 Task: Find connections with filter location El Bayadh with filter topic #Projectmanagementwith filter profile language German with filter current company Dentsu Webchutney with filter school Indian Institute Of Information Technology Allahabad  with filter industry Mobile Food Services with filter service category Bartending with filter keywords title Financial Analyst
Action: Mouse moved to (541, 79)
Screenshot: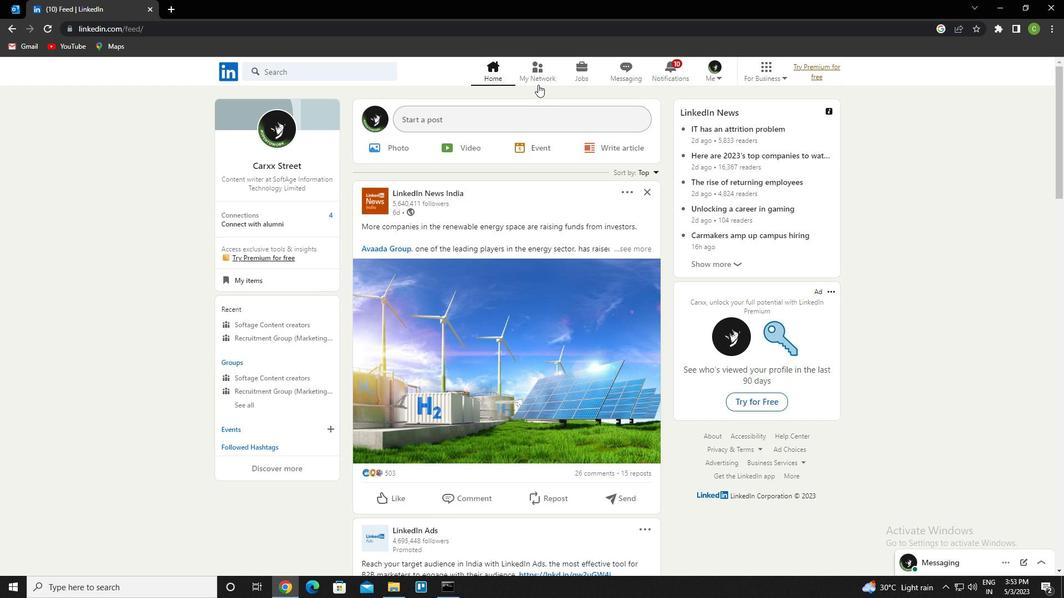 
Action: Mouse pressed left at (541, 79)
Screenshot: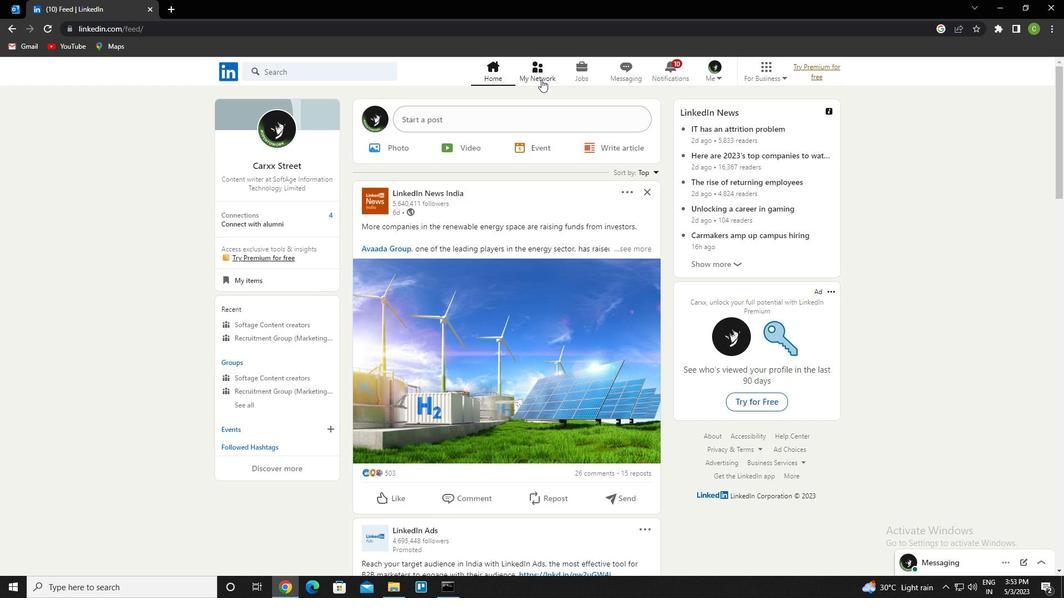 
Action: Mouse moved to (325, 124)
Screenshot: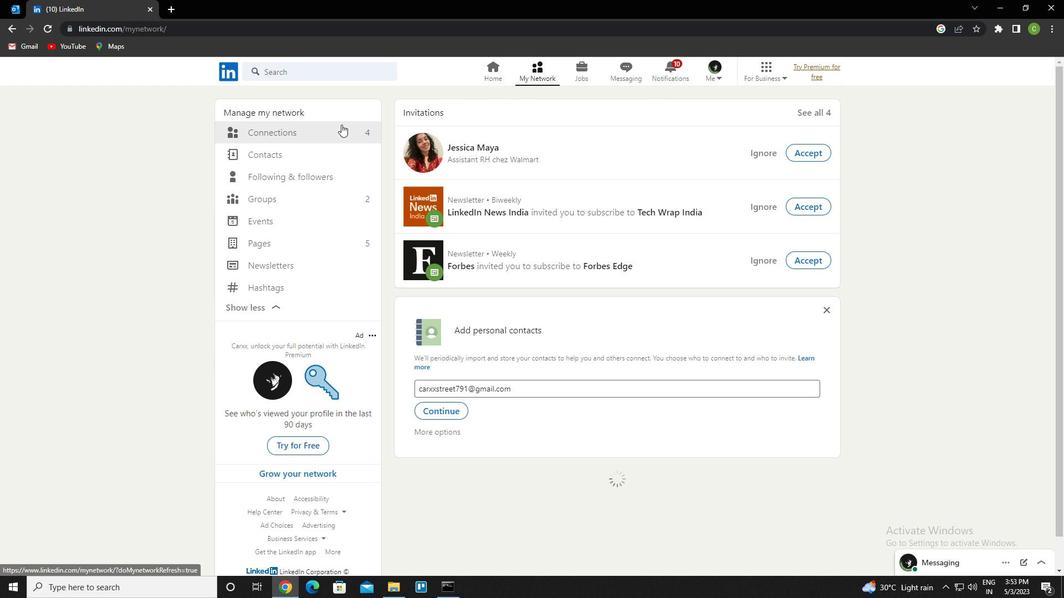 
Action: Mouse pressed left at (325, 124)
Screenshot: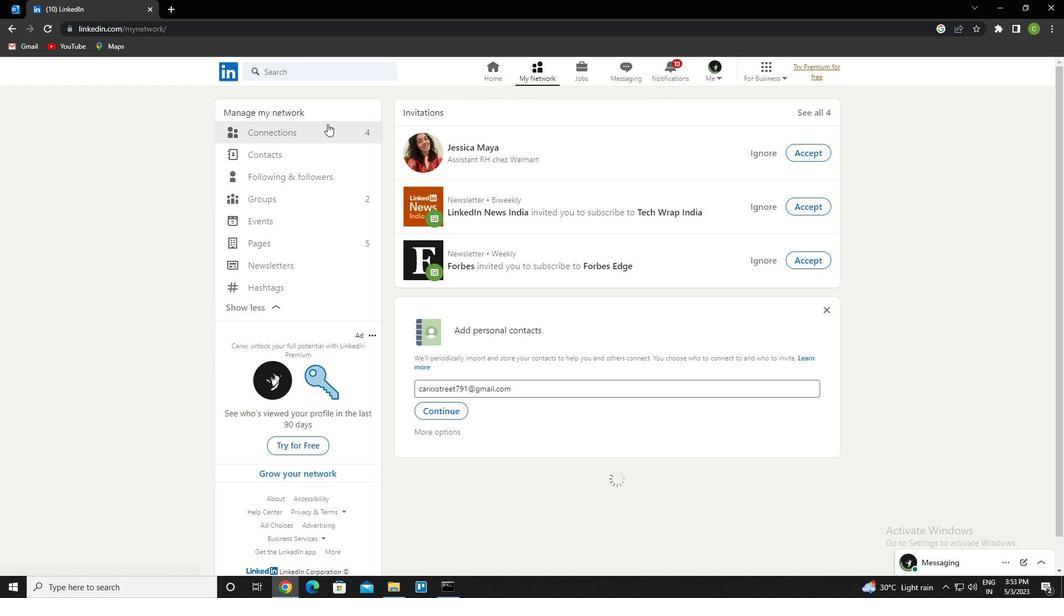 
Action: Mouse moved to (329, 137)
Screenshot: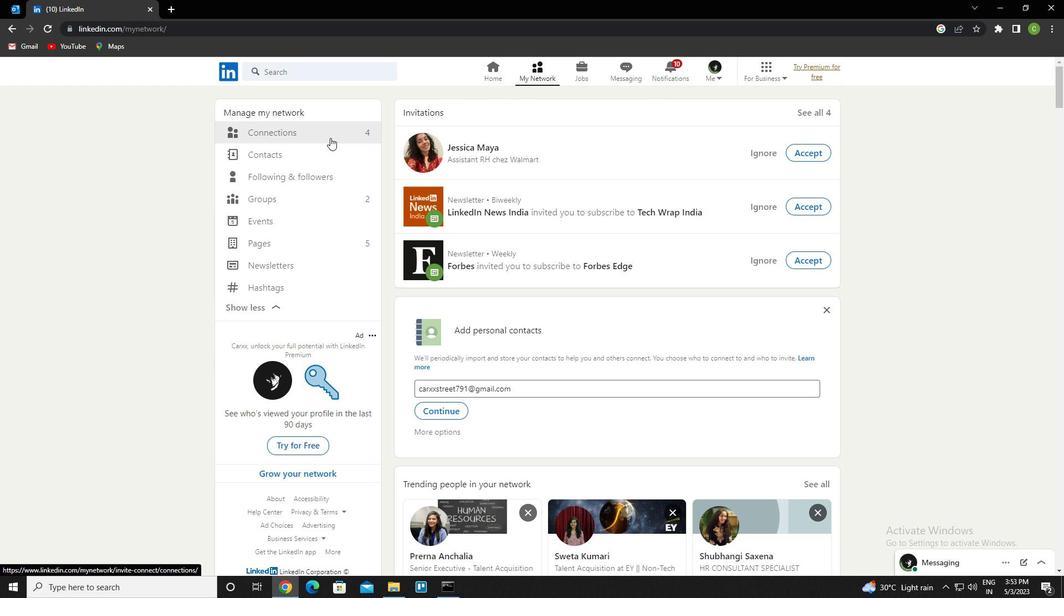 
Action: Mouse pressed left at (329, 137)
Screenshot: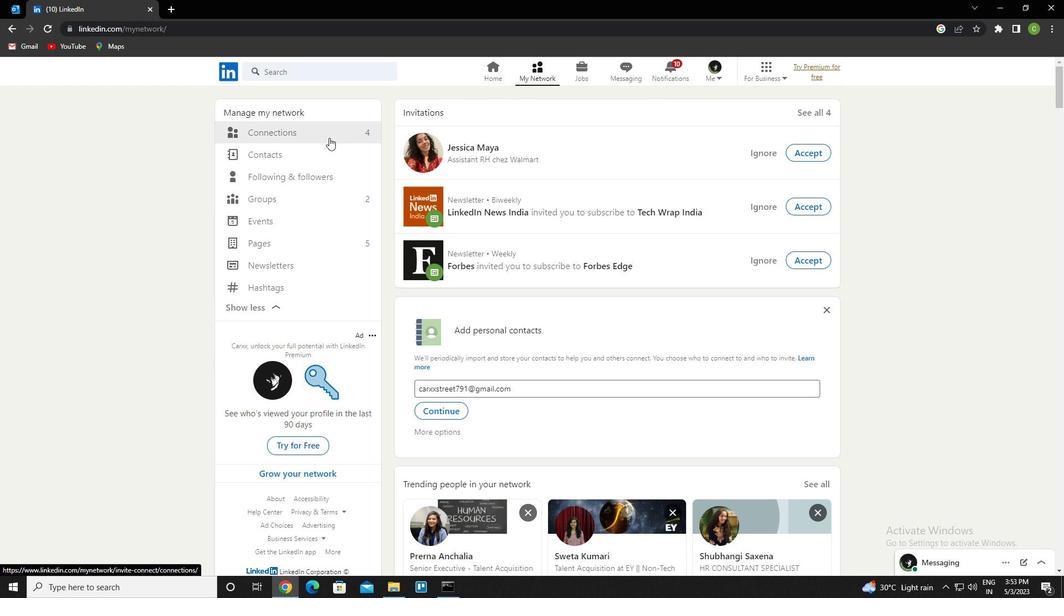 
Action: Mouse moved to (638, 135)
Screenshot: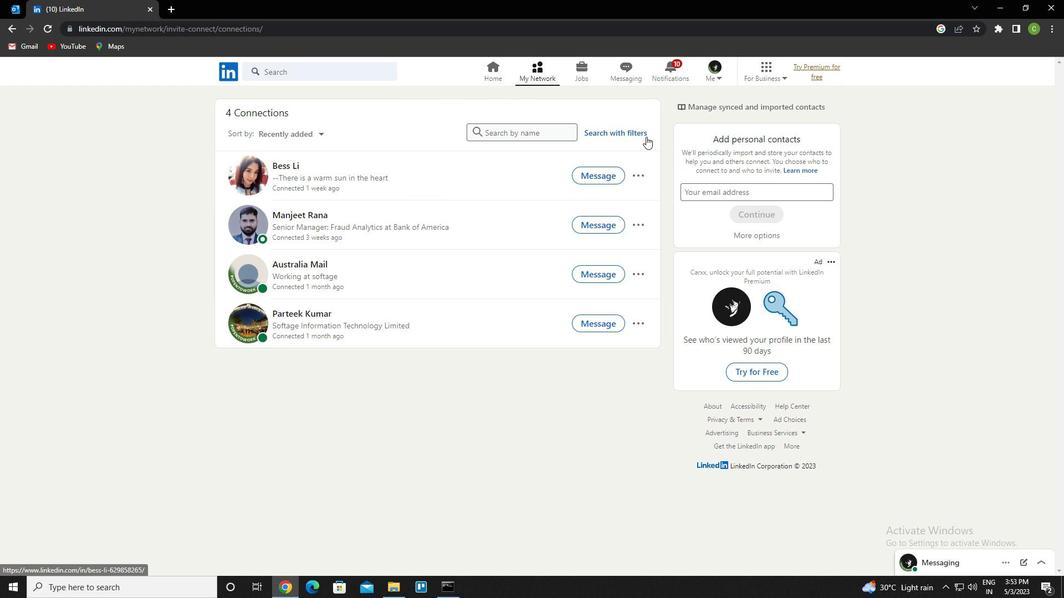 
Action: Mouse pressed left at (638, 135)
Screenshot: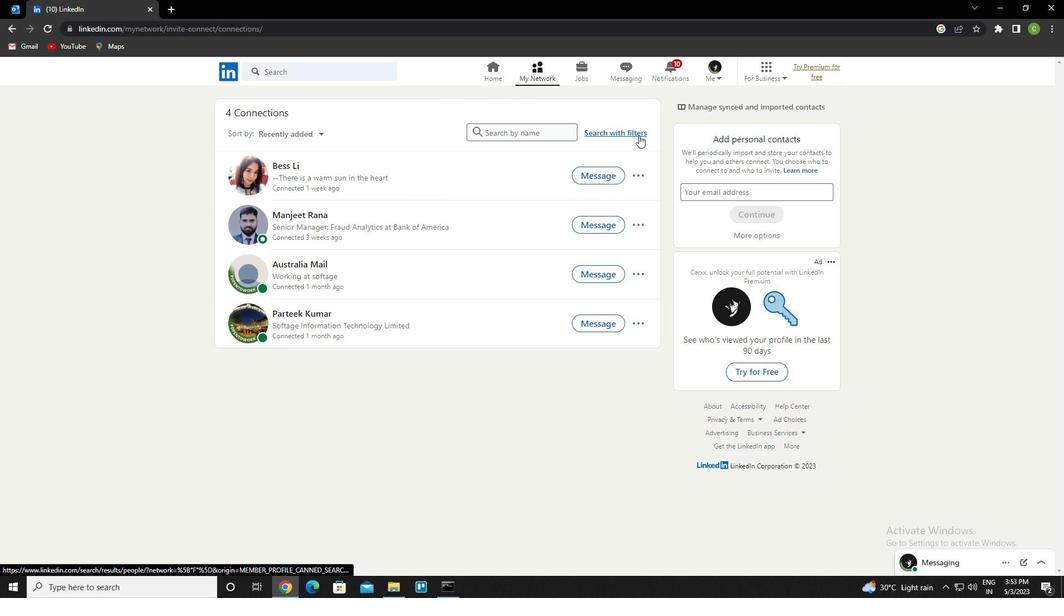 
Action: Mouse moved to (568, 106)
Screenshot: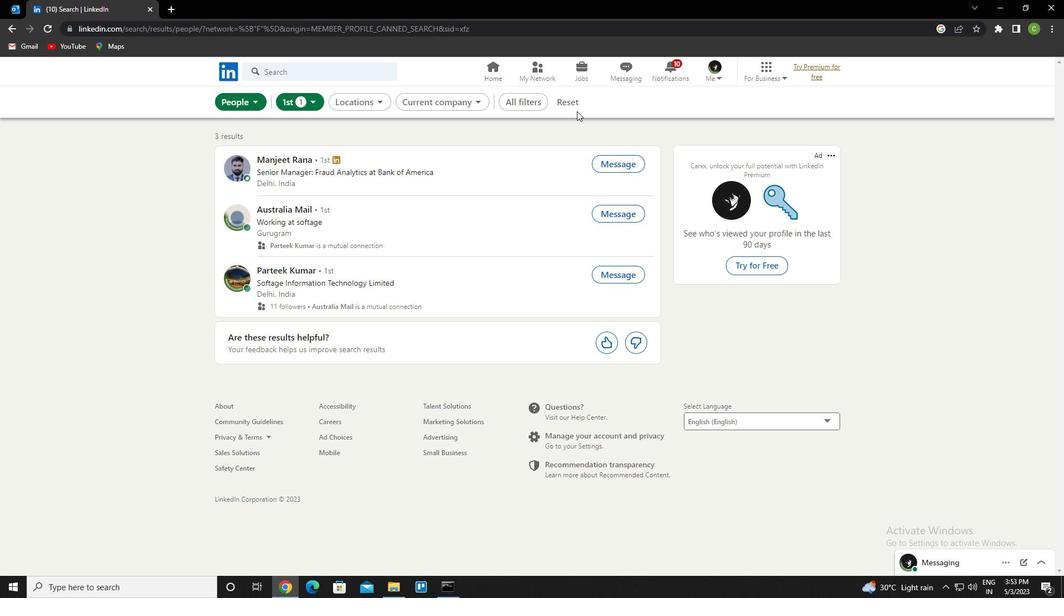 
Action: Mouse pressed left at (568, 106)
Screenshot: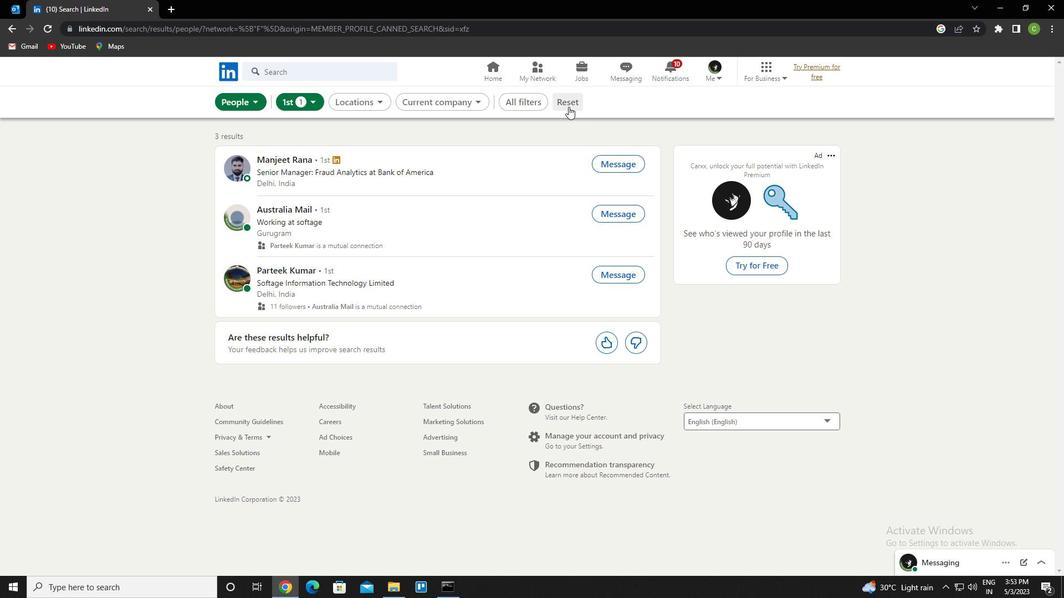 
Action: Mouse moved to (560, 106)
Screenshot: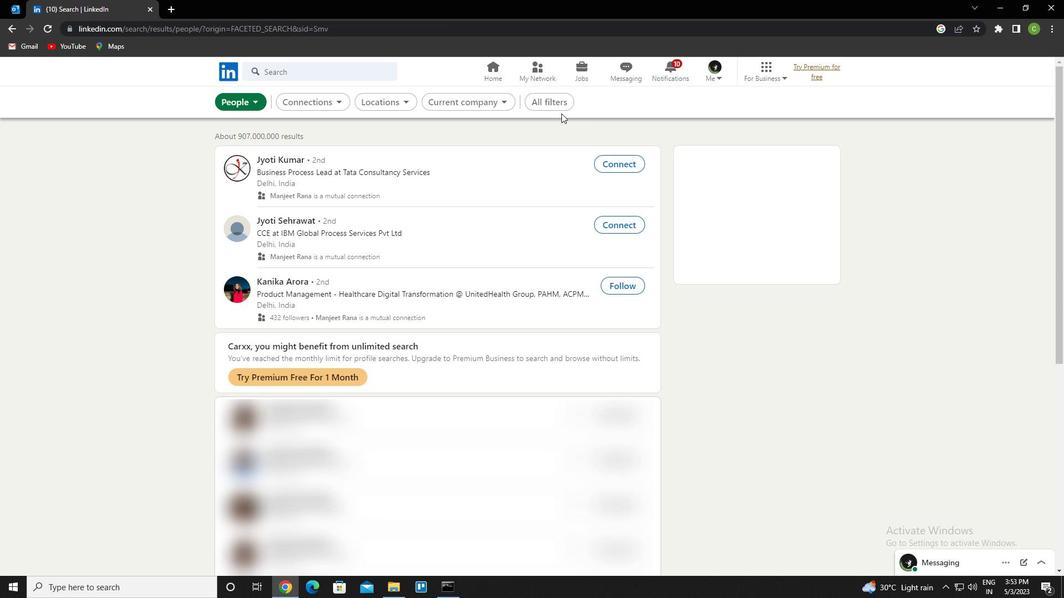 
Action: Mouse pressed left at (560, 106)
Screenshot: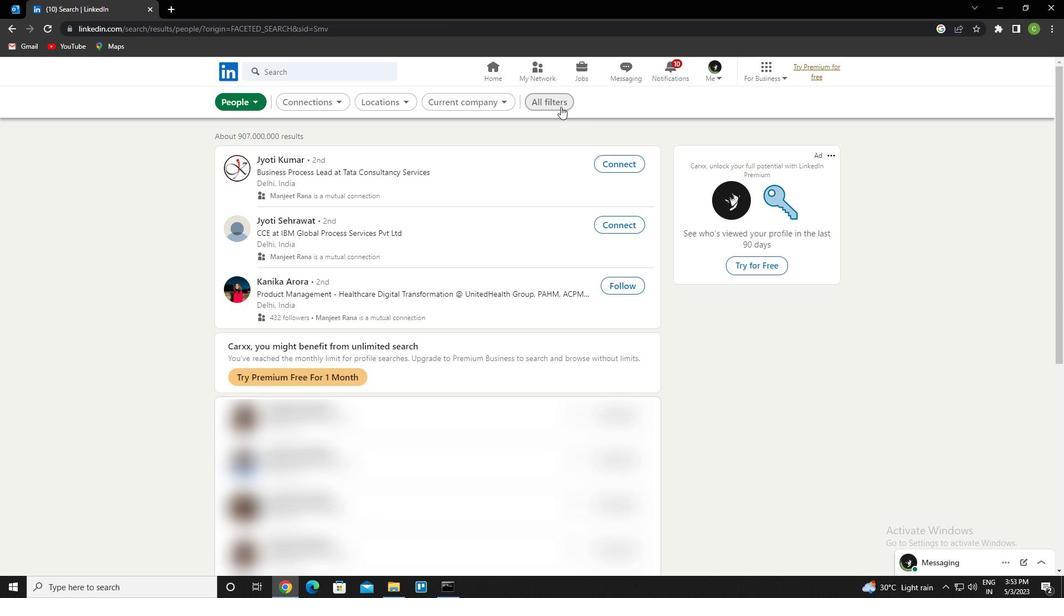
Action: Mouse moved to (873, 269)
Screenshot: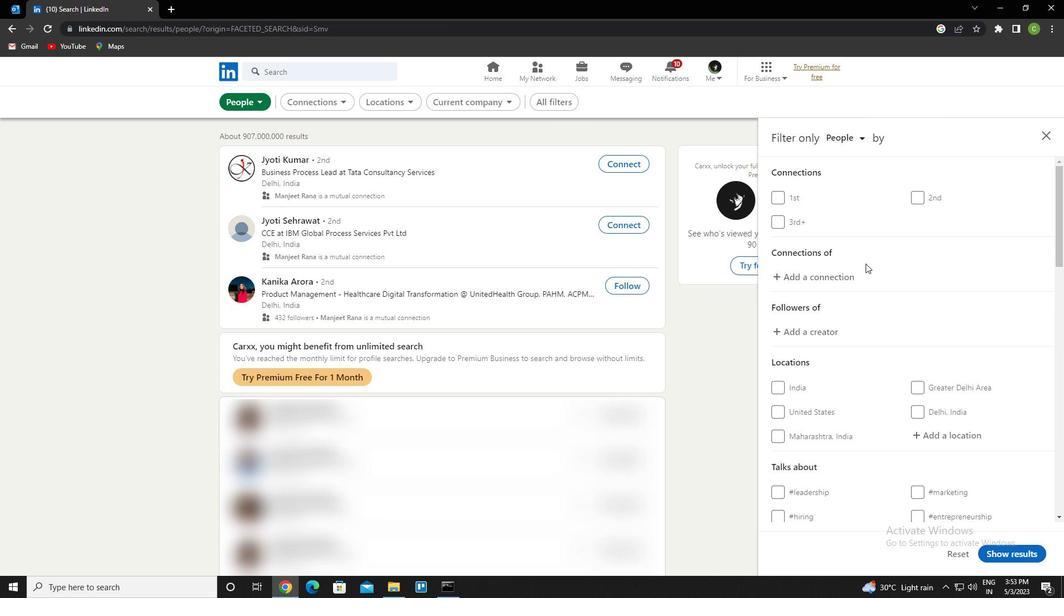 
Action: Mouse scrolled (873, 269) with delta (0, 0)
Screenshot: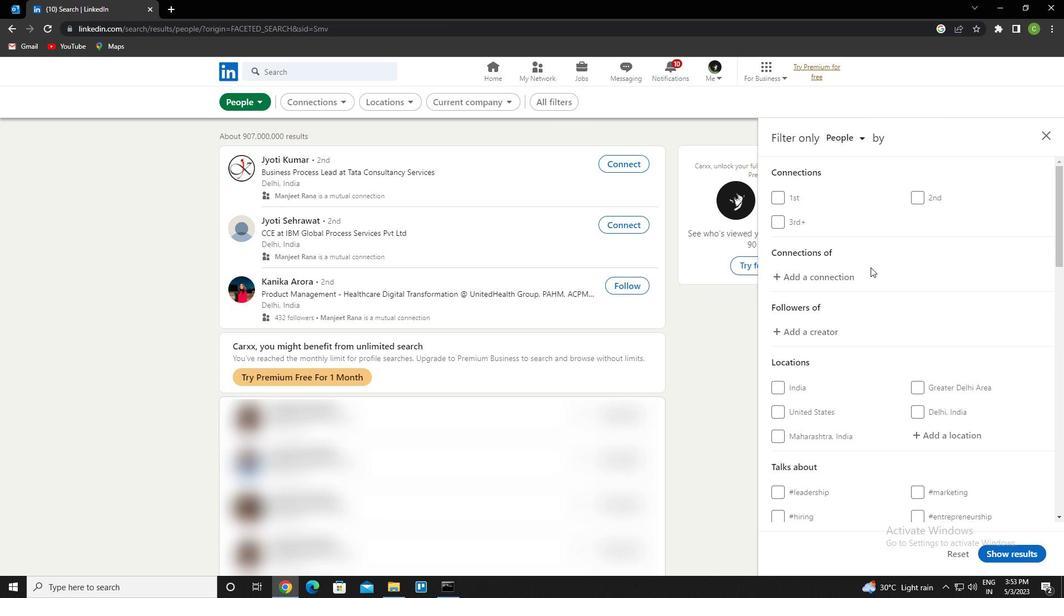 
Action: Mouse scrolled (873, 269) with delta (0, 0)
Screenshot: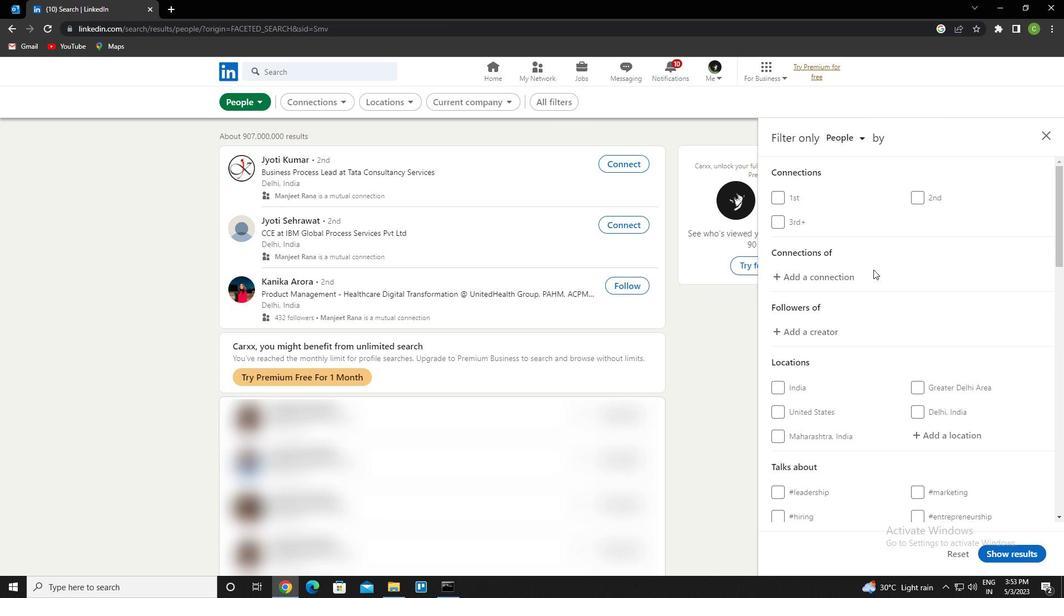
Action: Mouse moved to (939, 320)
Screenshot: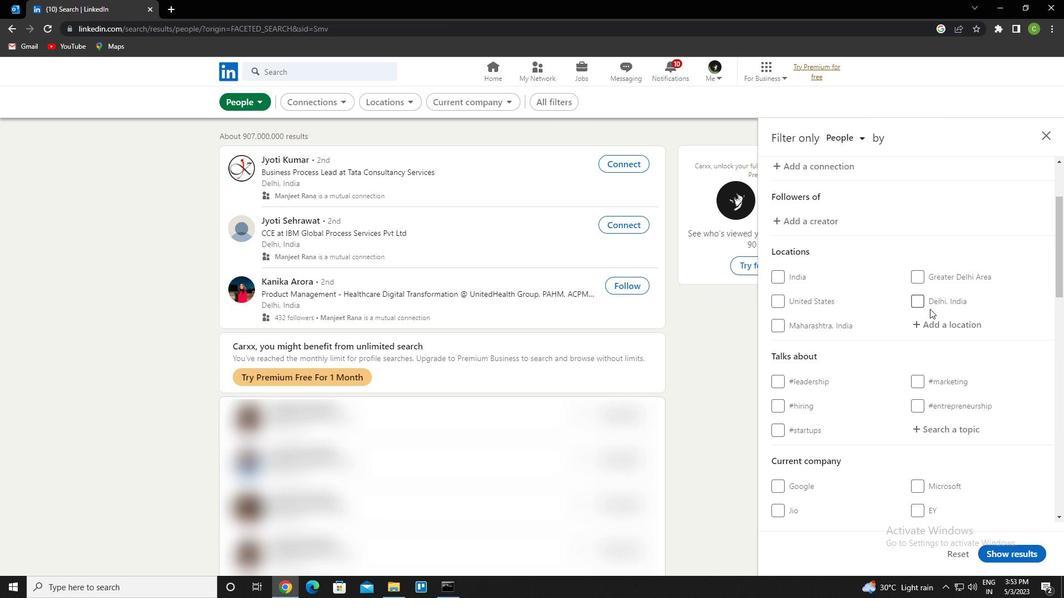 
Action: Mouse pressed left at (939, 320)
Screenshot: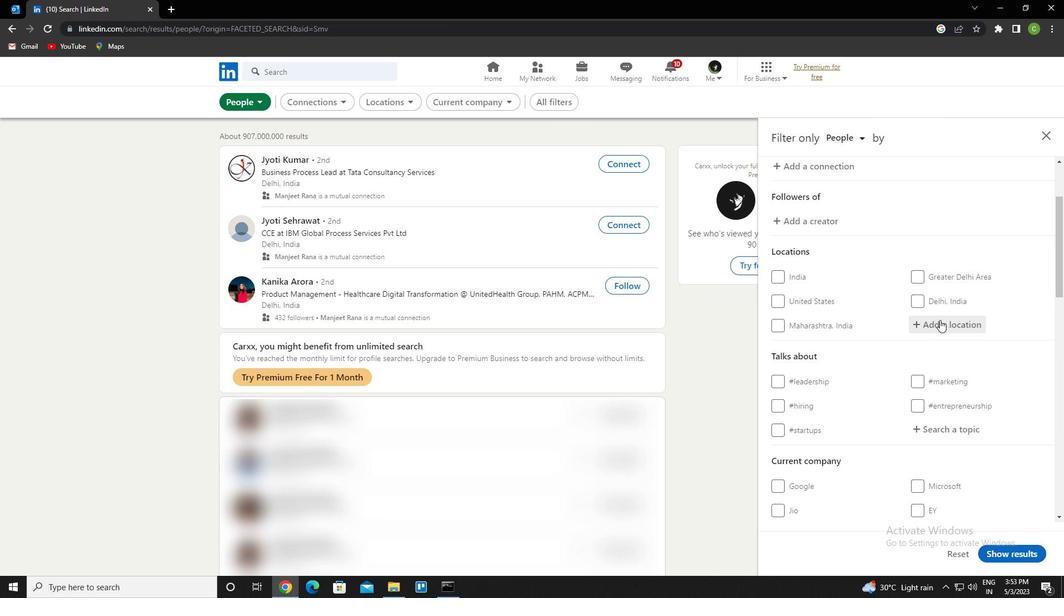 
Action: Key pressed <Key.caps_lock>e<Key.caps_lock>l<Key.space><Key.caps_lock>b<Key.caps_lock>ayadh<Key.down><Key.enter>
Screenshot: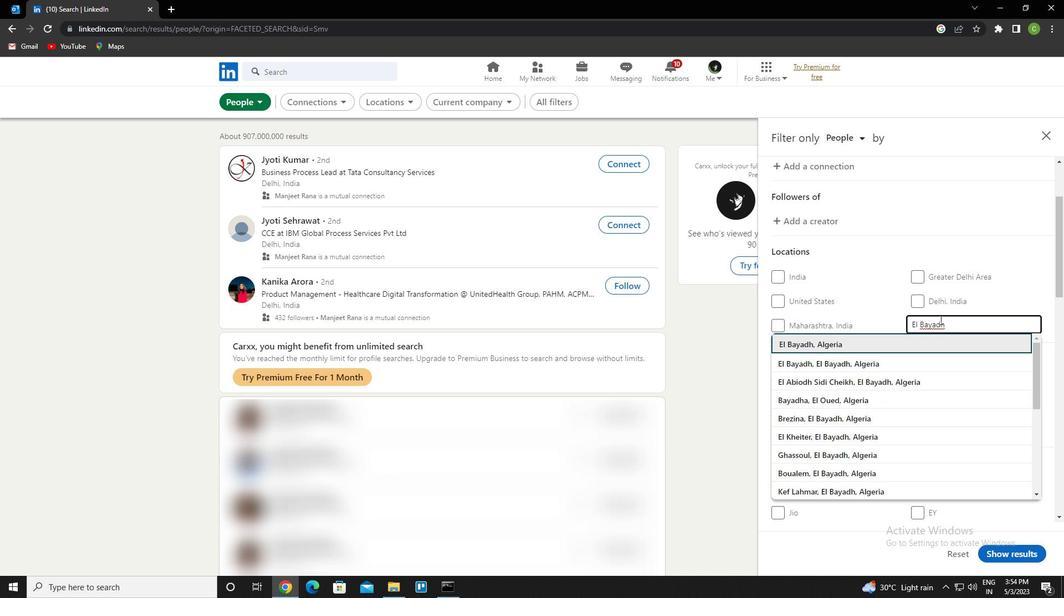 
Action: Mouse scrolled (939, 319) with delta (0, 0)
Screenshot: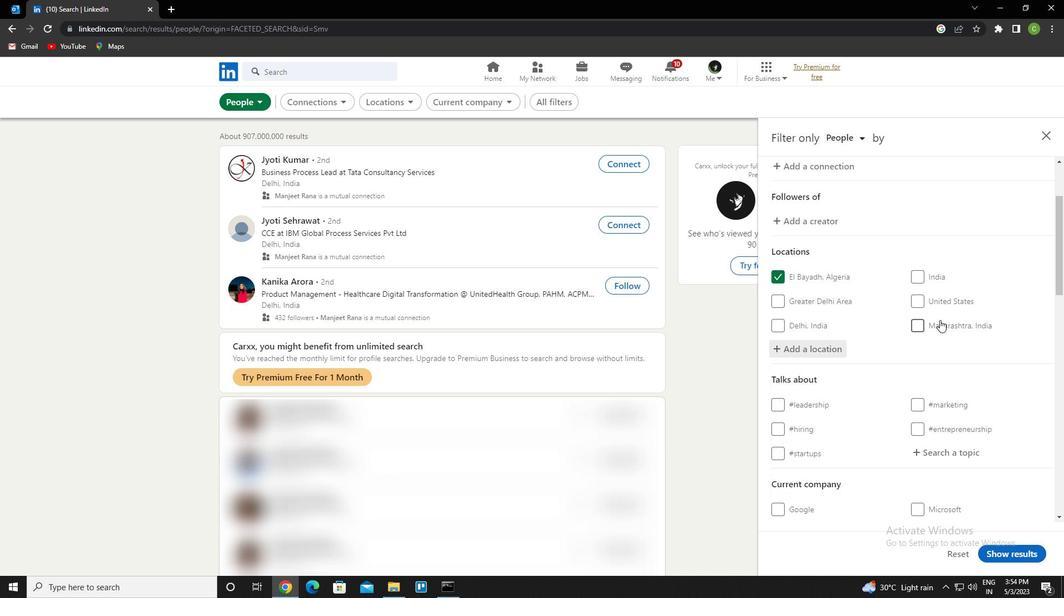 
Action: Mouse scrolled (939, 319) with delta (0, 0)
Screenshot: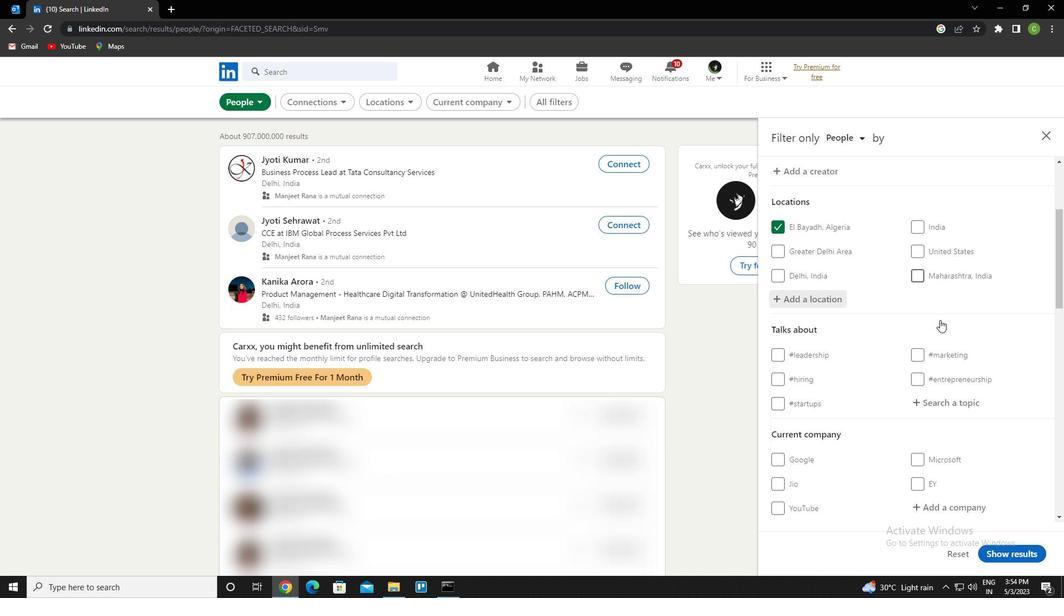 
Action: Mouse moved to (947, 333)
Screenshot: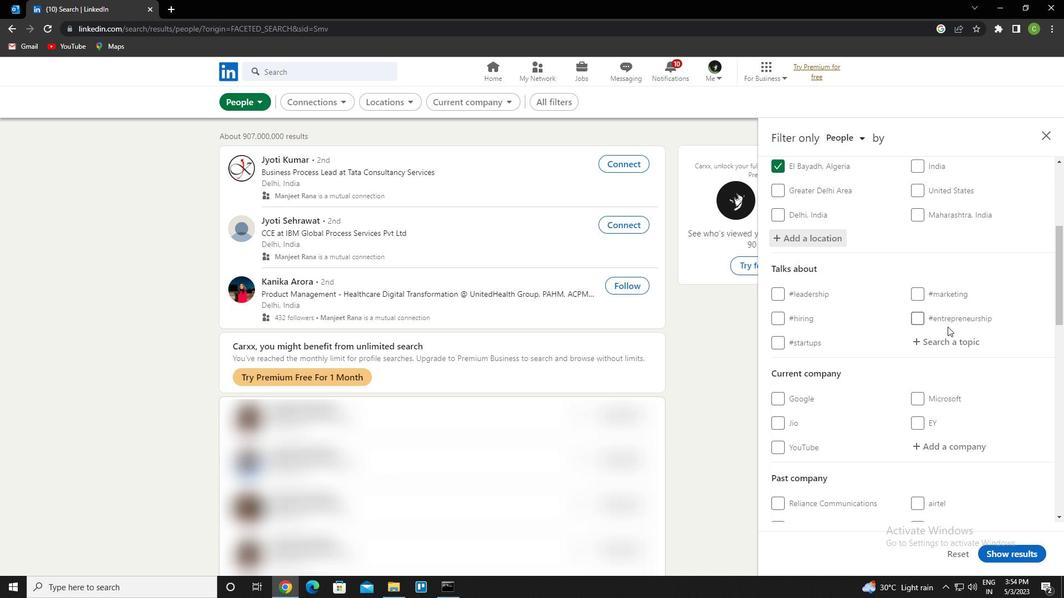 
Action: Mouse pressed left at (947, 333)
Screenshot: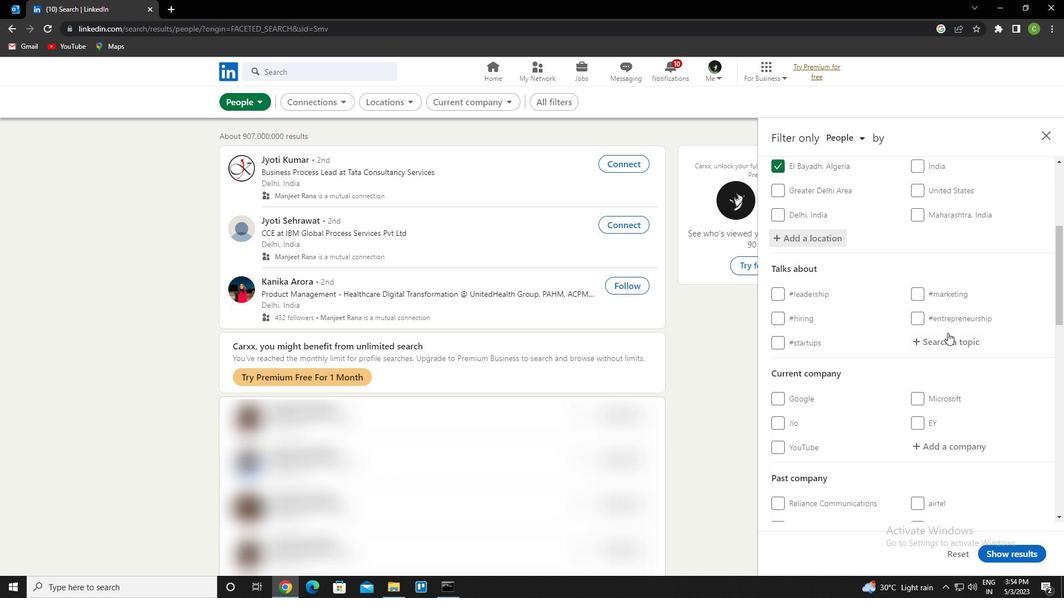 
Action: Key pressed projectmanagement<Key.down><Key.enter>
Screenshot: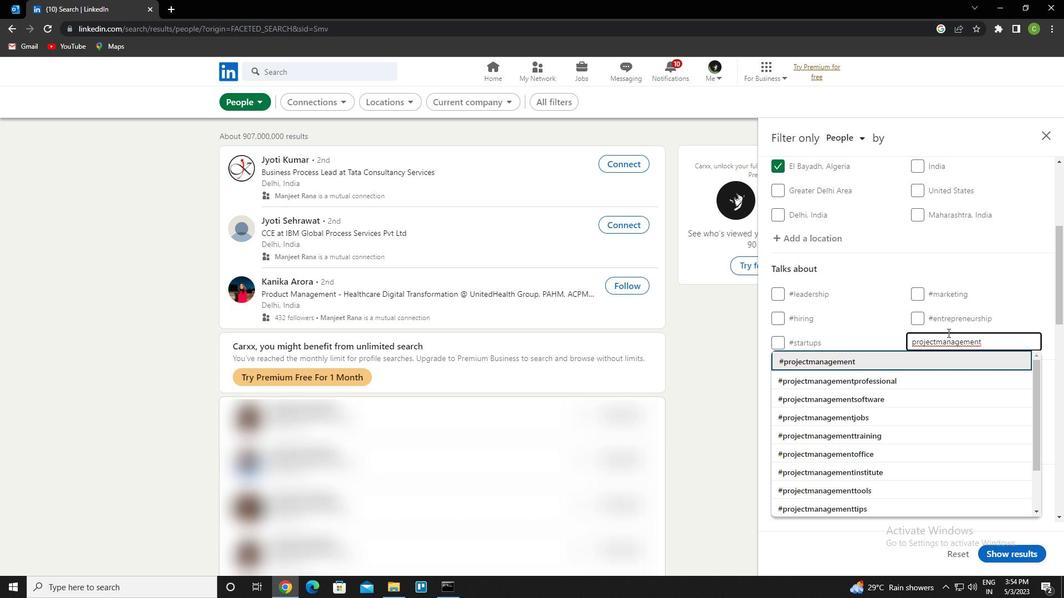 
Action: Mouse scrolled (947, 332) with delta (0, 0)
Screenshot: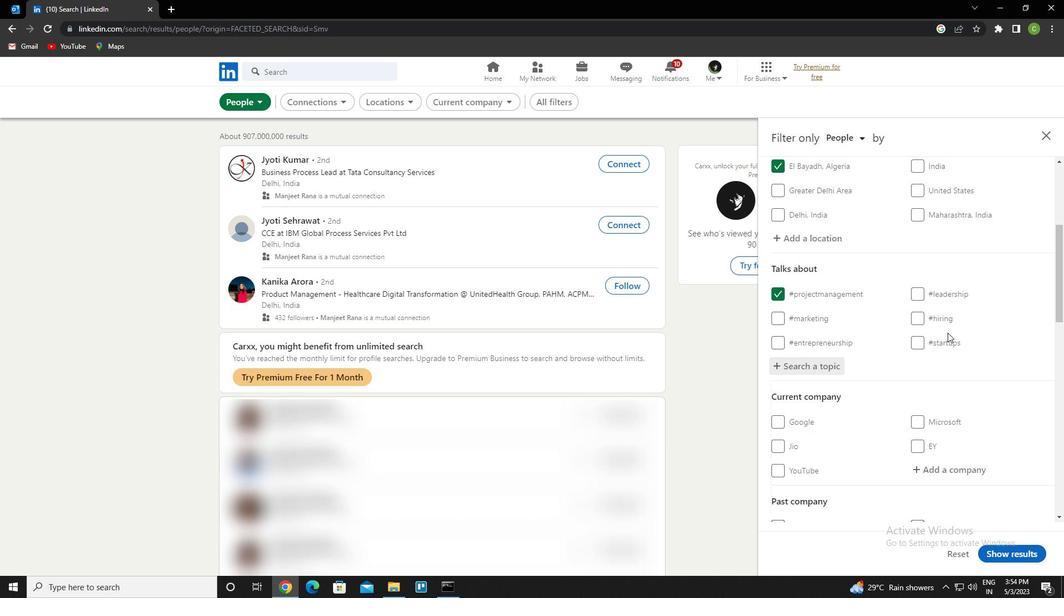 
Action: Mouse scrolled (947, 332) with delta (0, 0)
Screenshot: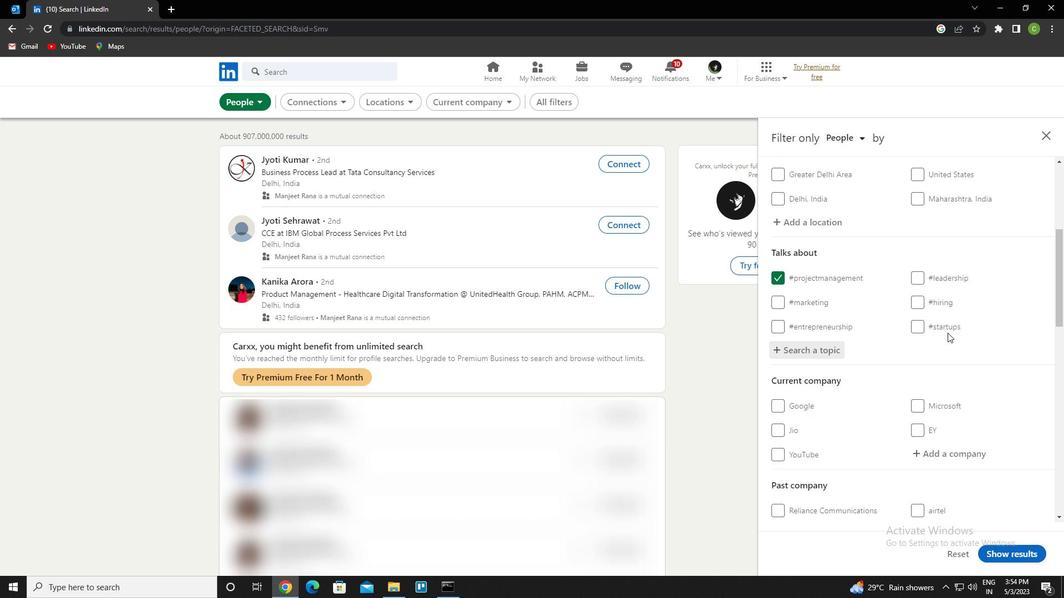 
Action: Mouse scrolled (947, 332) with delta (0, 0)
Screenshot: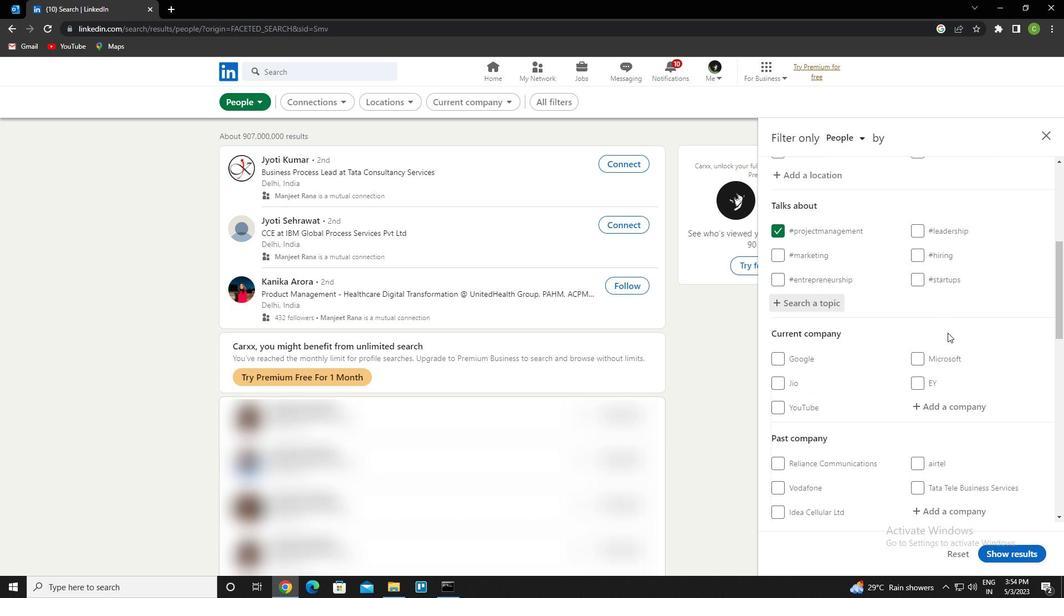 
Action: Mouse scrolled (947, 332) with delta (0, 0)
Screenshot: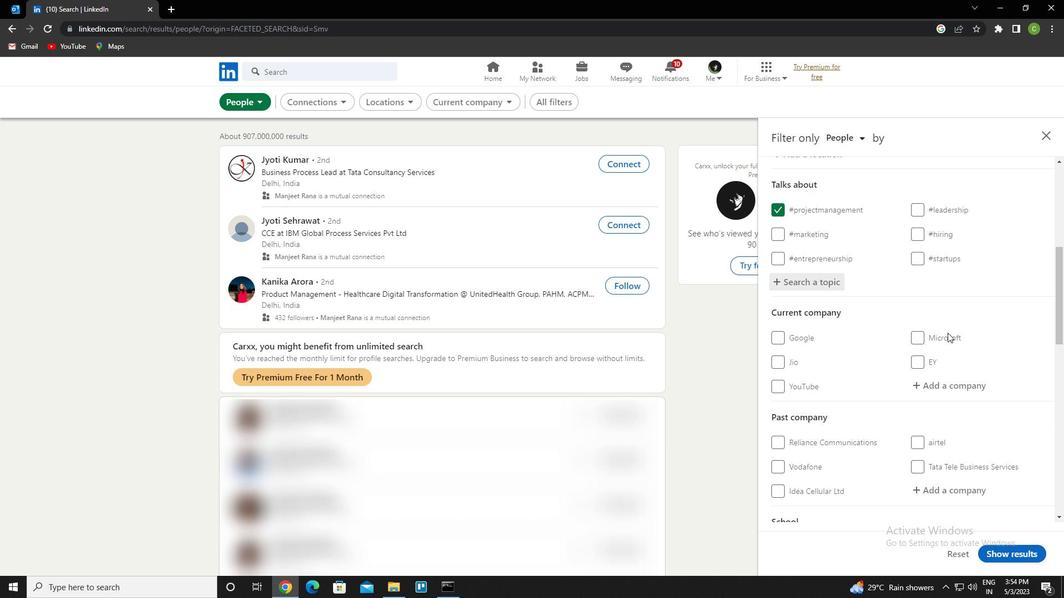 
Action: Mouse scrolled (947, 332) with delta (0, 0)
Screenshot: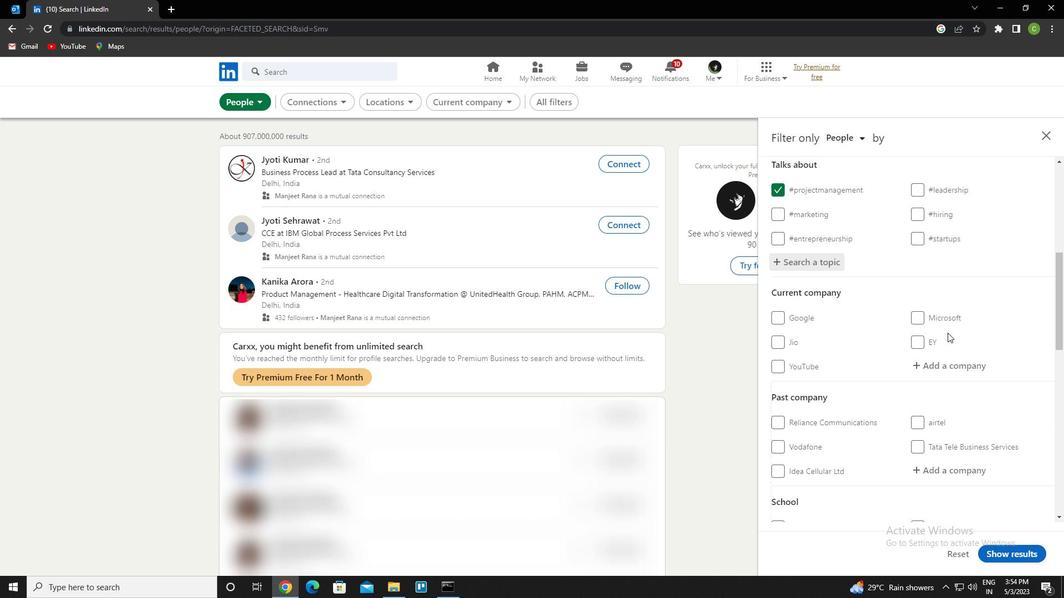 
Action: Mouse scrolled (947, 332) with delta (0, 0)
Screenshot: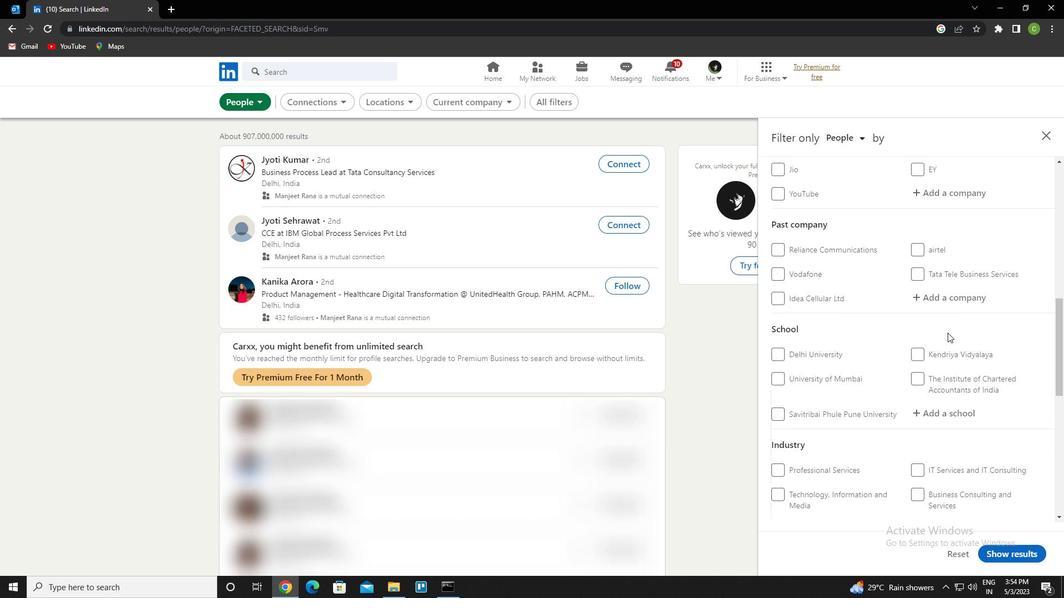 
Action: Mouse scrolled (947, 332) with delta (0, 0)
Screenshot: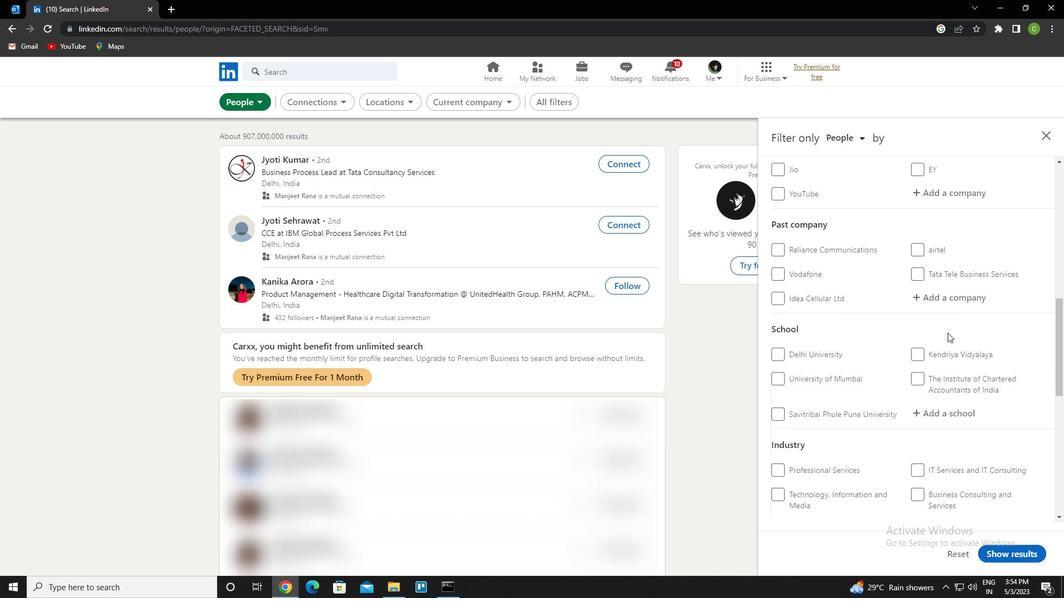 
Action: Mouse scrolled (947, 332) with delta (0, 0)
Screenshot: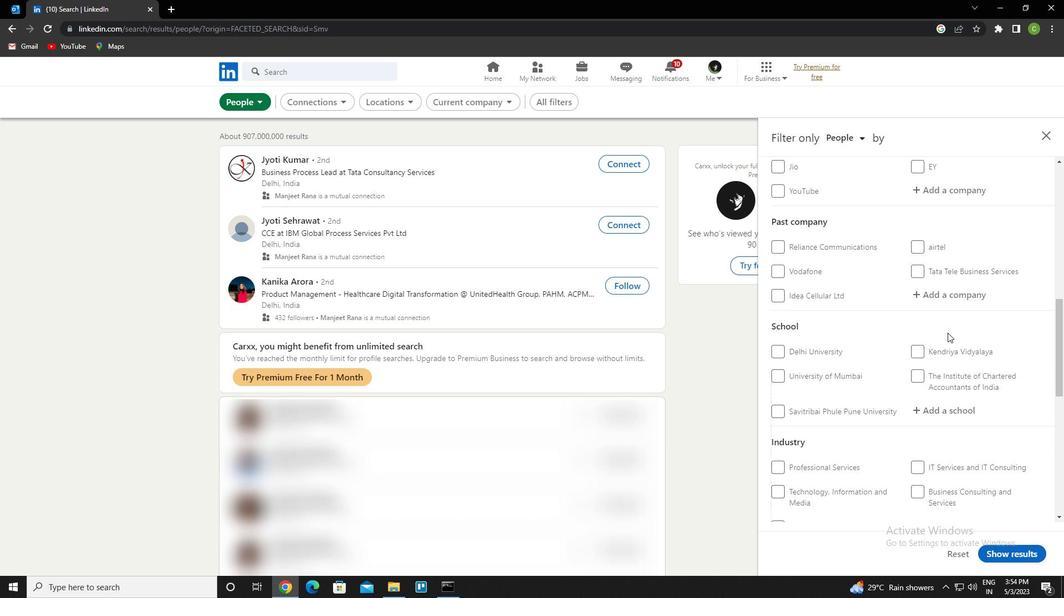 
Action: Mouse scrolled (947, 332) with delta (0, 0)
Screenshot: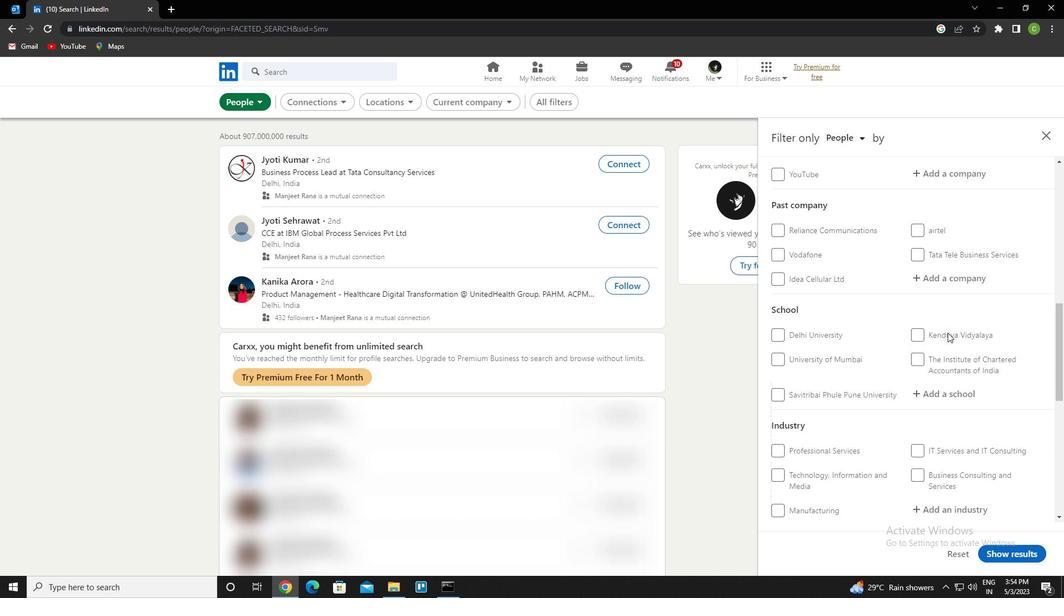 
Action: Mouse scrolled (947, 332) with delta (0, 0)
Screenshot: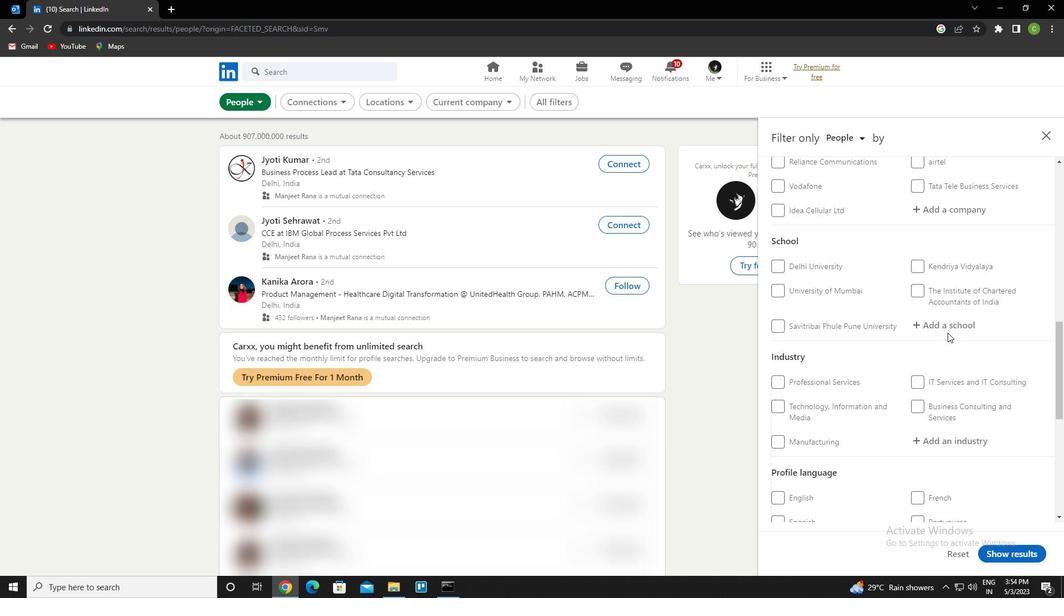 
Action: Mouse scrolled (947, 332) with delta (0, 0)
Screenshot: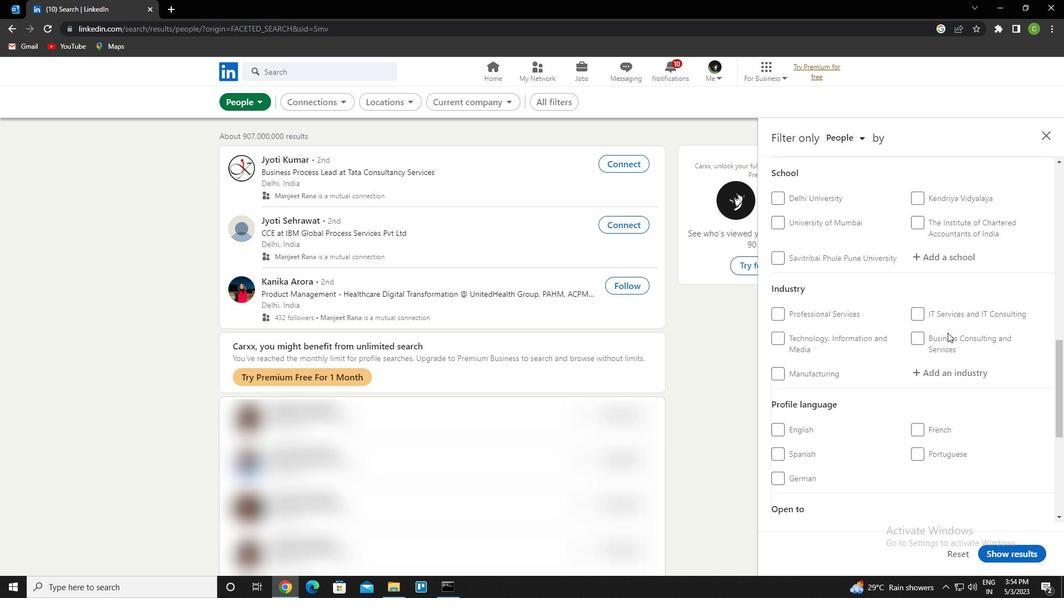 
Action: Mouse moved to (781, 304)
Screenshot: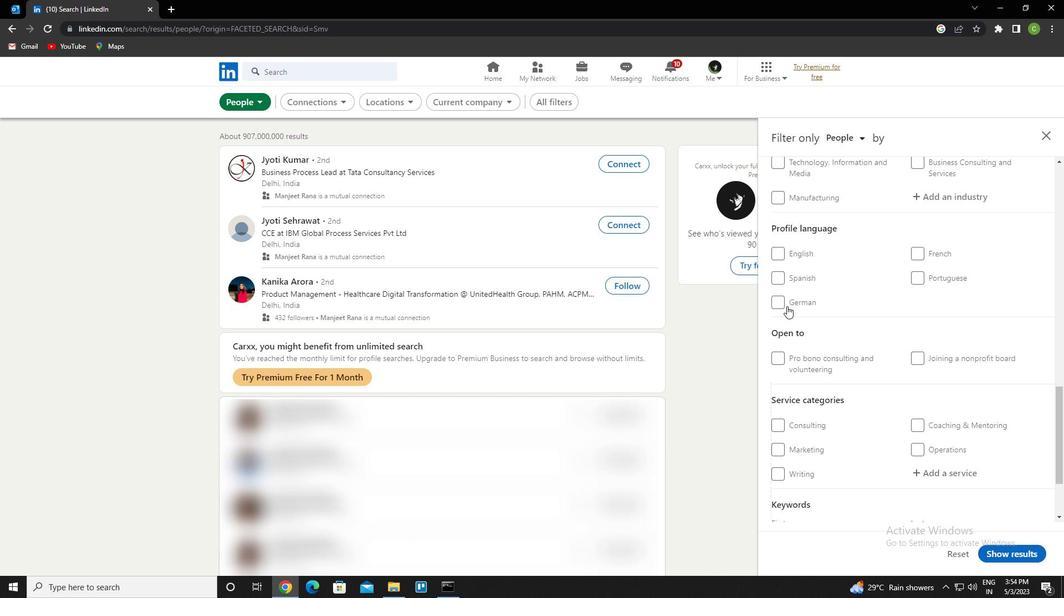 
Action: Mouse pressed left at (781, 304)
Screenshot: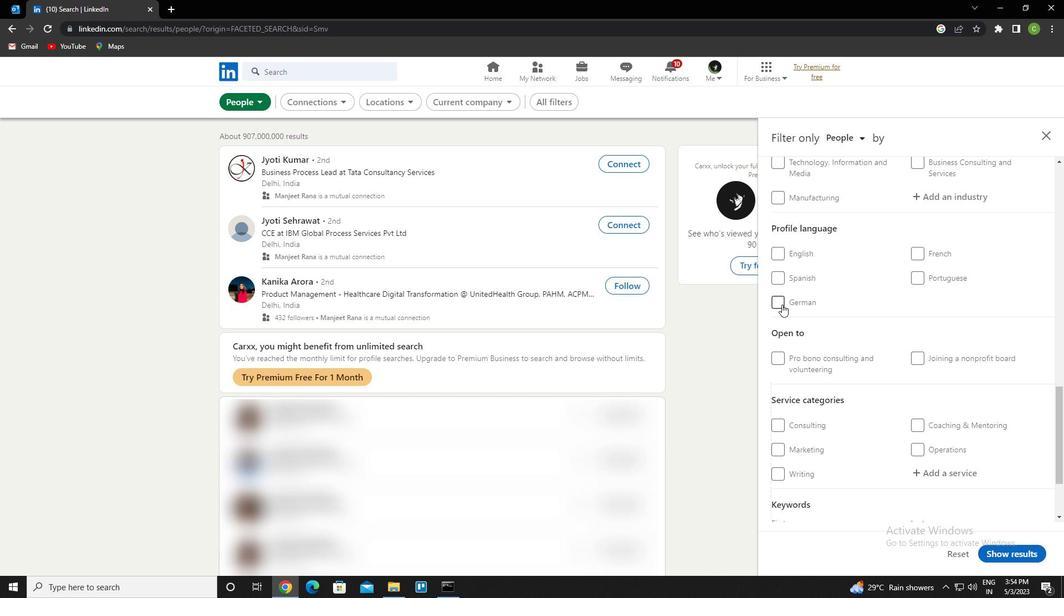
Action: Mouse moved to (864, 328)
Screenshot: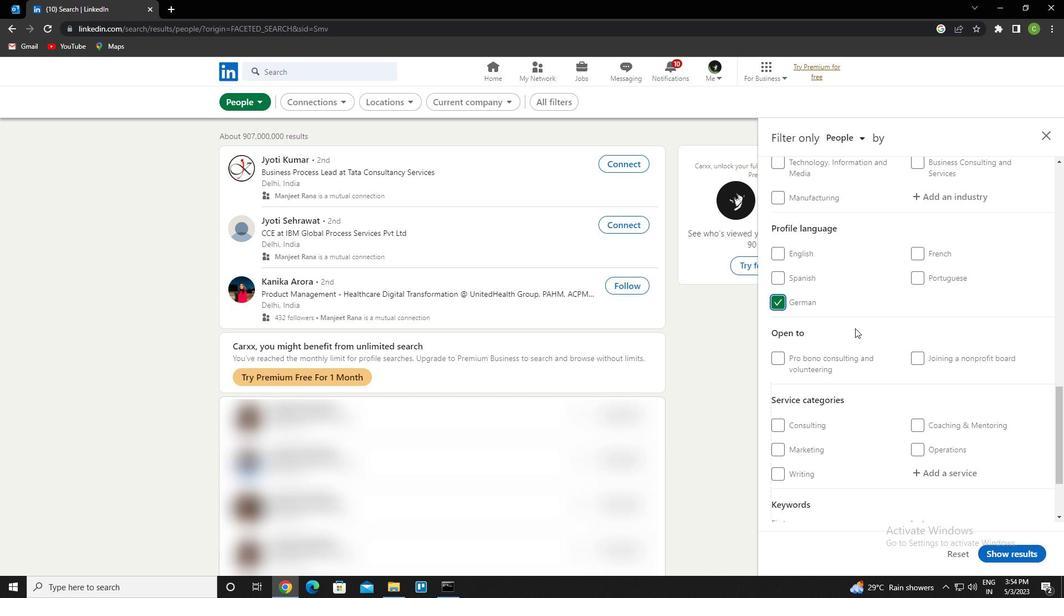 
Action: Mouse scrolled (864, 328) with delta (0, 0)
Screenshot: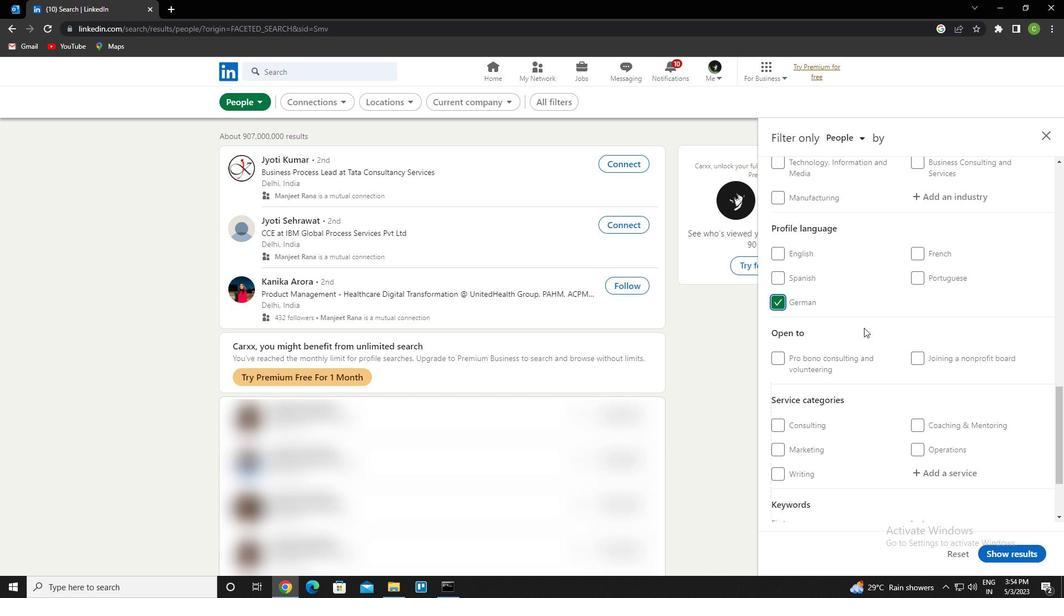 
Action: Mouse scrolled (864, 328) with delta (0, 0)
Screenshot: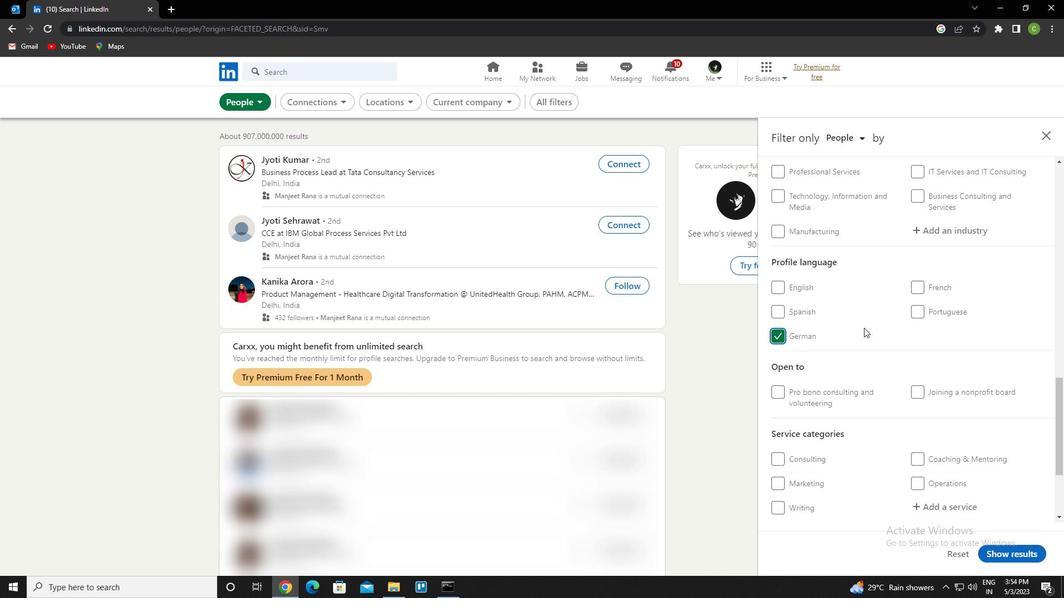 
Action: Mouse scrolled (864, 328) with delta (0, 0)
Screenshot: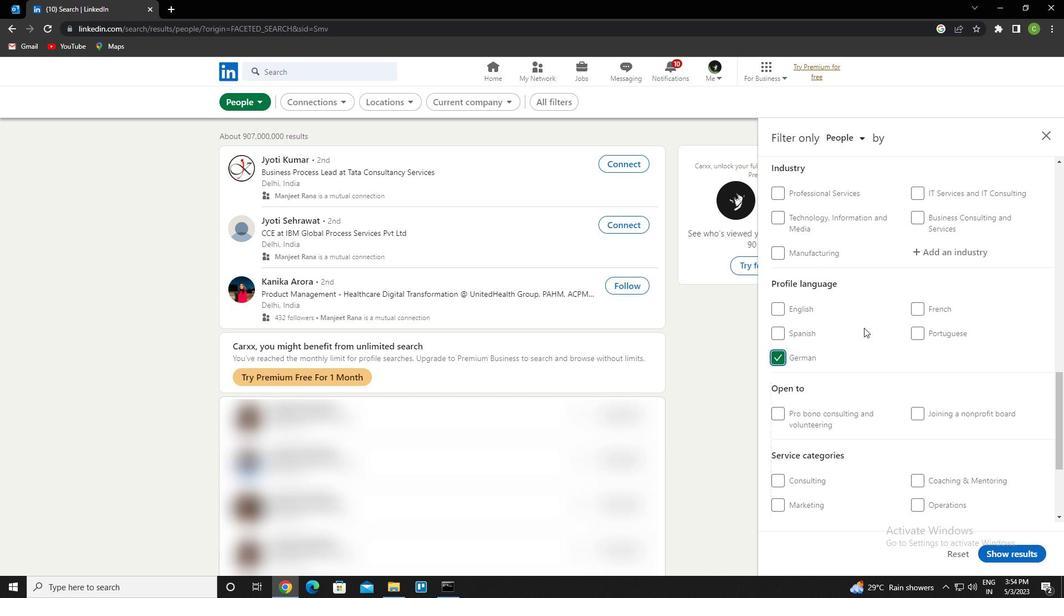 
Action: Mouse scrolled (864, 328) with delta (0, 0)
Screenshot: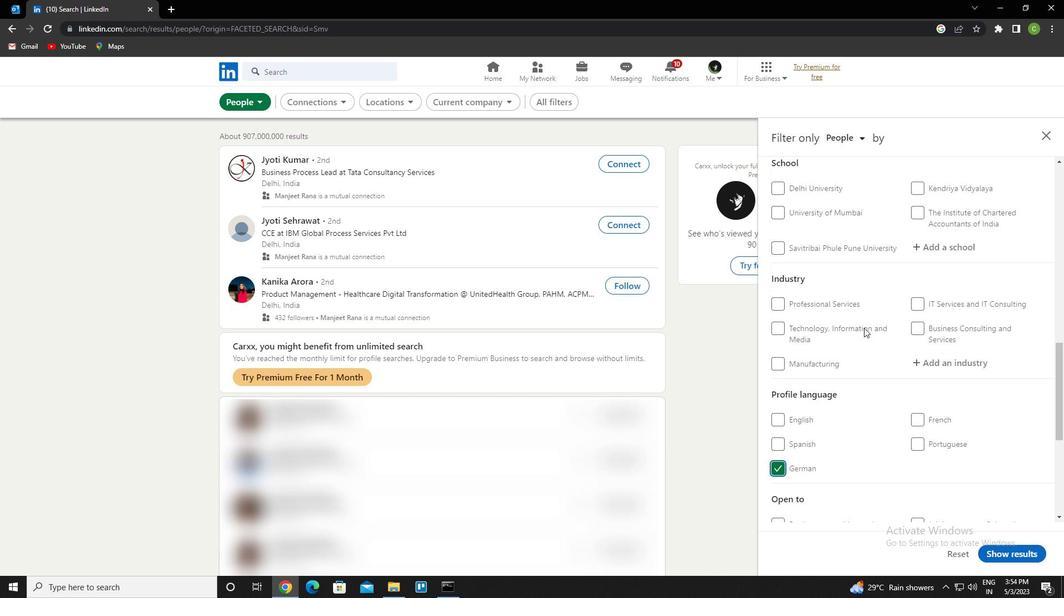 
Action: Mouse scrolled (864, 328) with delta (0, 0)
Screenshot: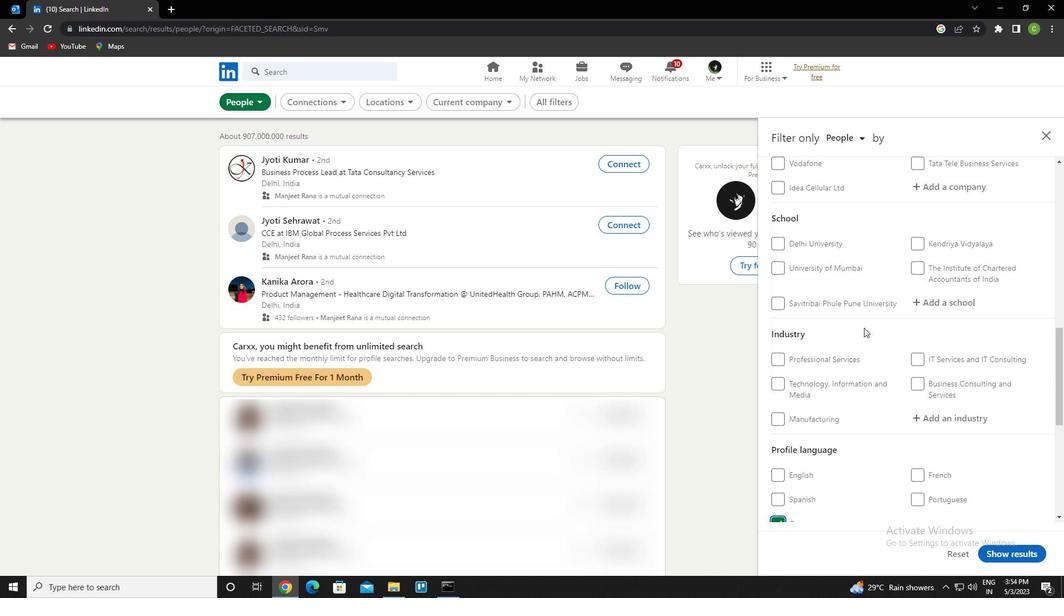 
Action: Mouse scrolled (864, 328) with delta (0, 0)
Screenshot: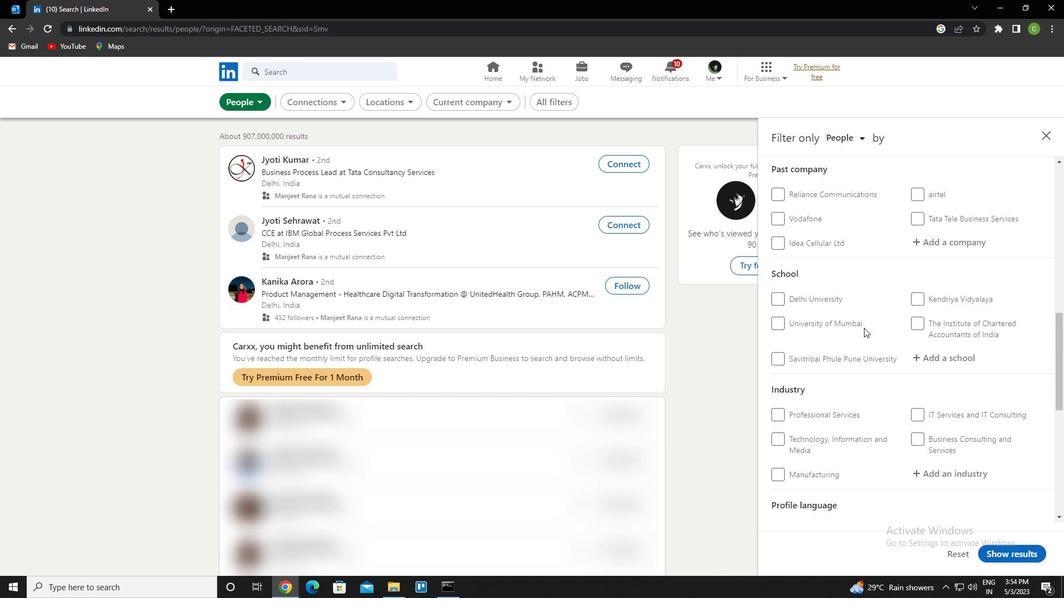 
Action: Mouse moved to (864, 321)
Screenshot: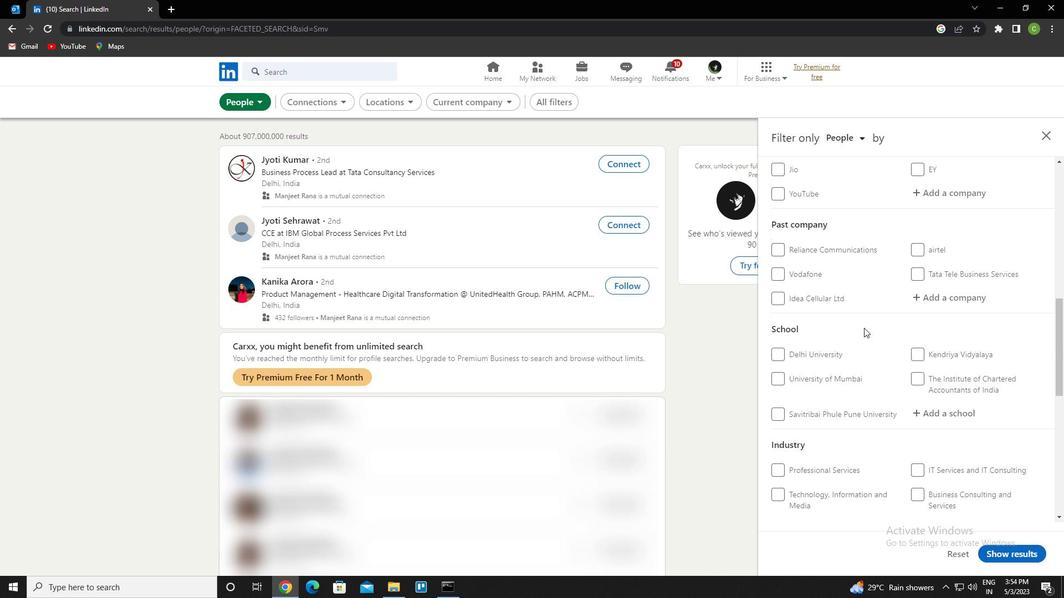 
Action: Mouse scrolled (864, 322) with delta (0, 0)
Screenshot: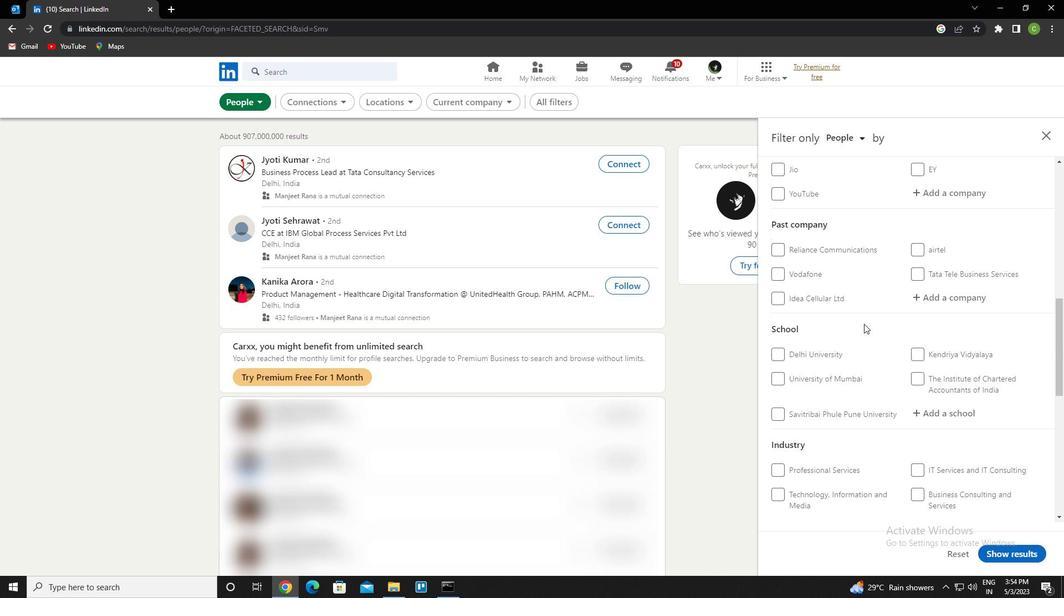 
Action: Mouse moved to (951, 250)
Screenshot: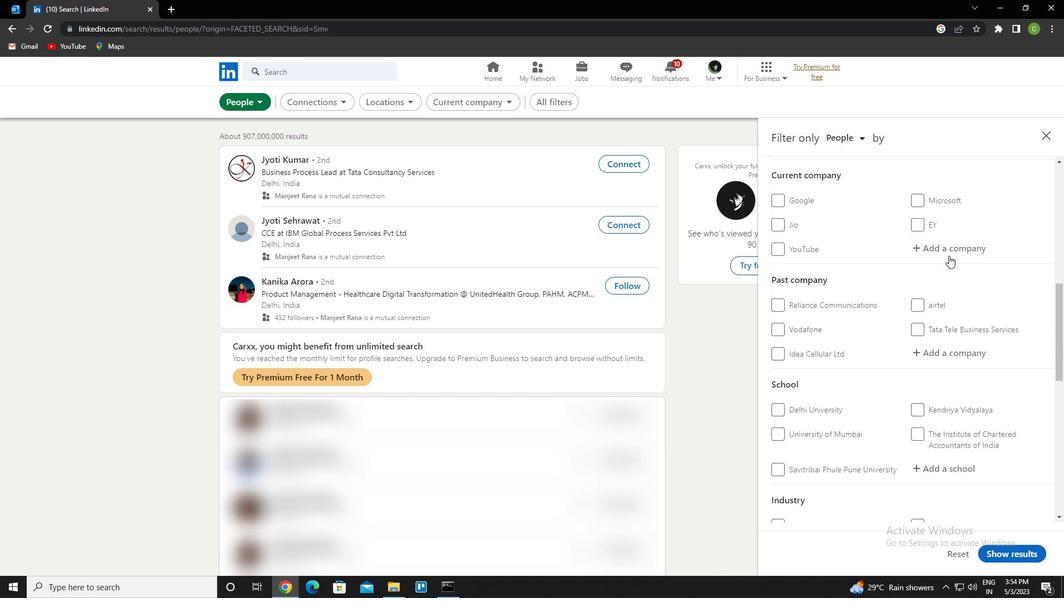 
Action: Mouse pressed left at (951, 250)
Screenshot: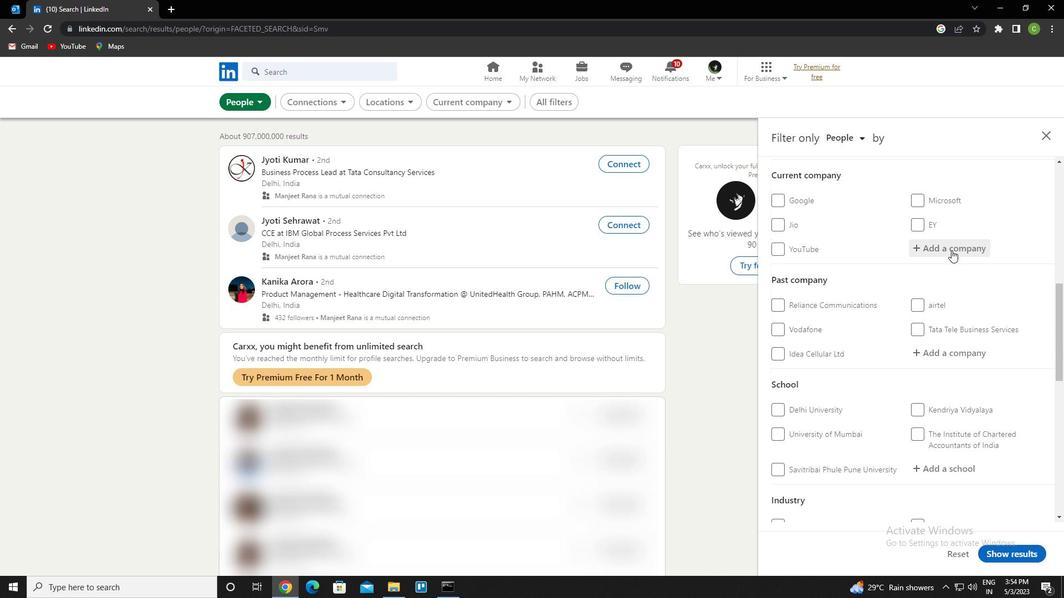 
Action: Key pressed dentsu<Key.down><Key.down><Key.down><Key.enter>
Screenshot: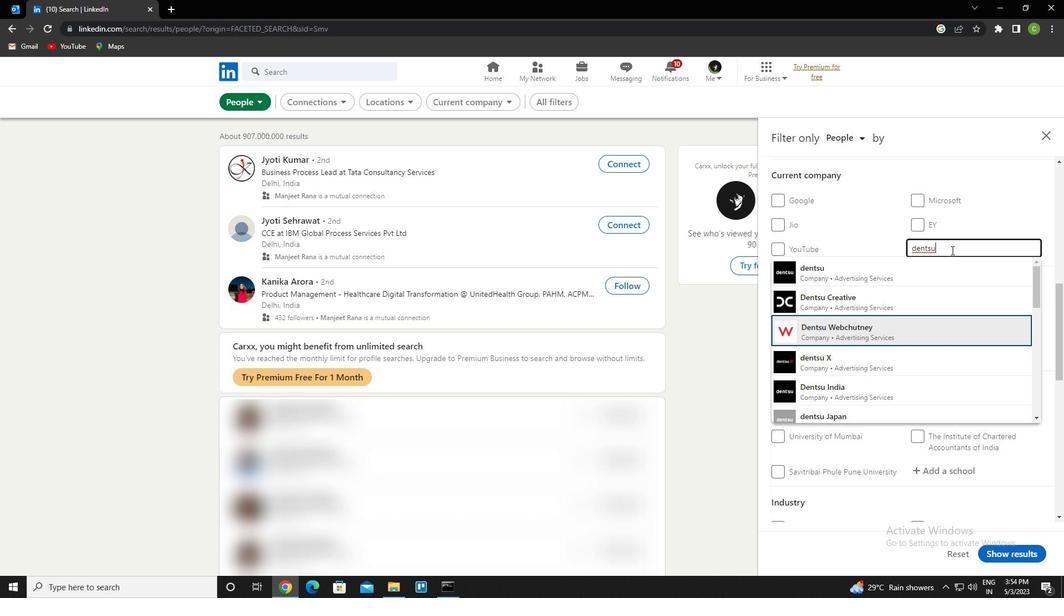 
Action: Mouse scrolled (951, 249) with delta (0, 0)
Screenshot: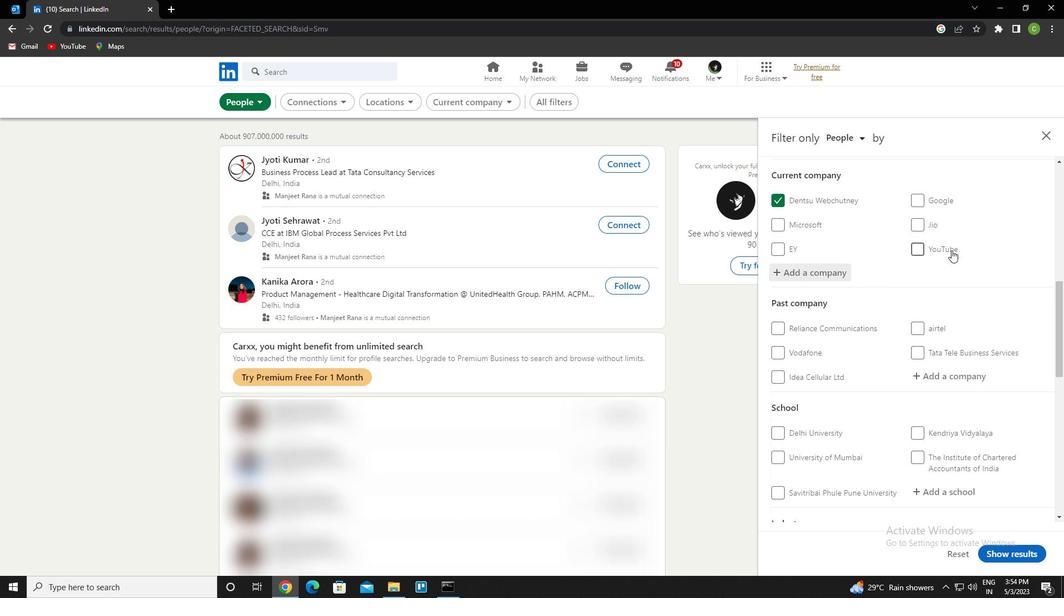 
Action: Mouse moved to (953, 252)
Screenshot: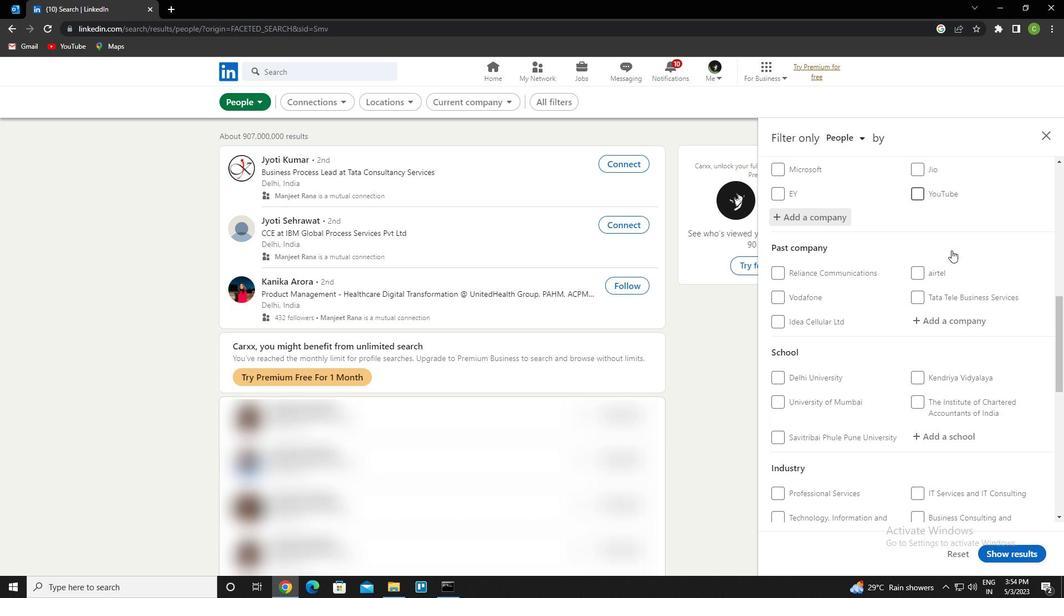 
Action: Mouse scrolled (953, 252) with delta (0, 0)
Screenshot: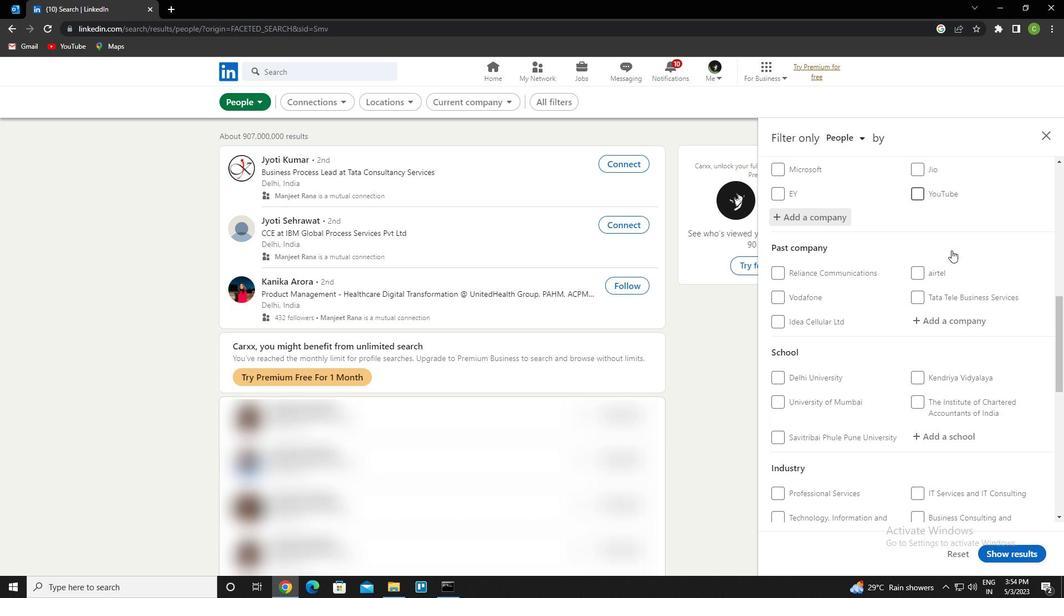 
Action: Mouse moved to (943, 281)
Screenshot: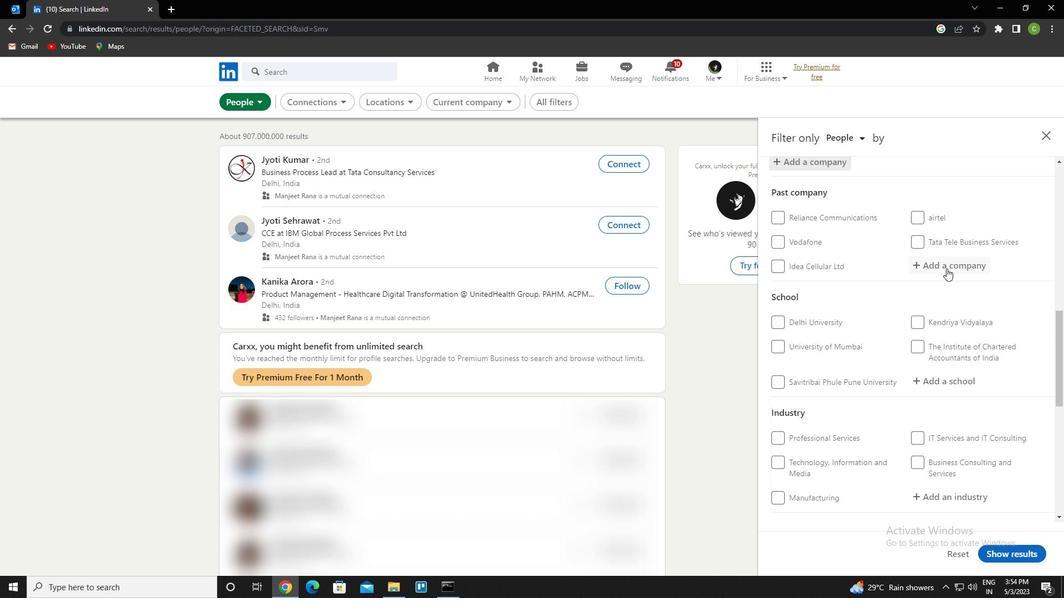
Action: Mouse scrolled (943, 280) with delta (0, 0)
Screenshot: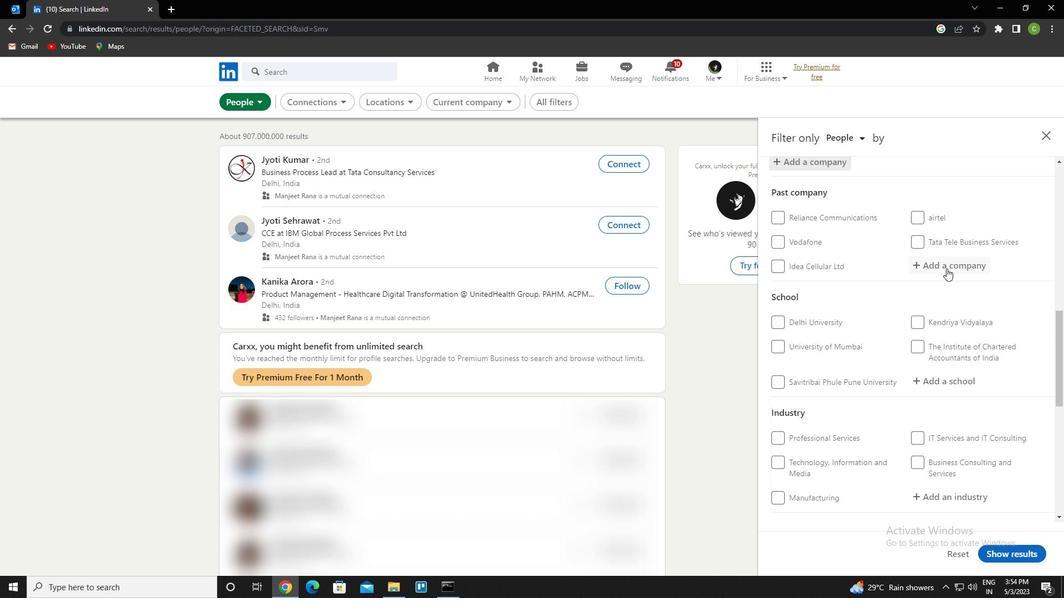 
Action: Mouse moved to (931, 329)
Screenshot: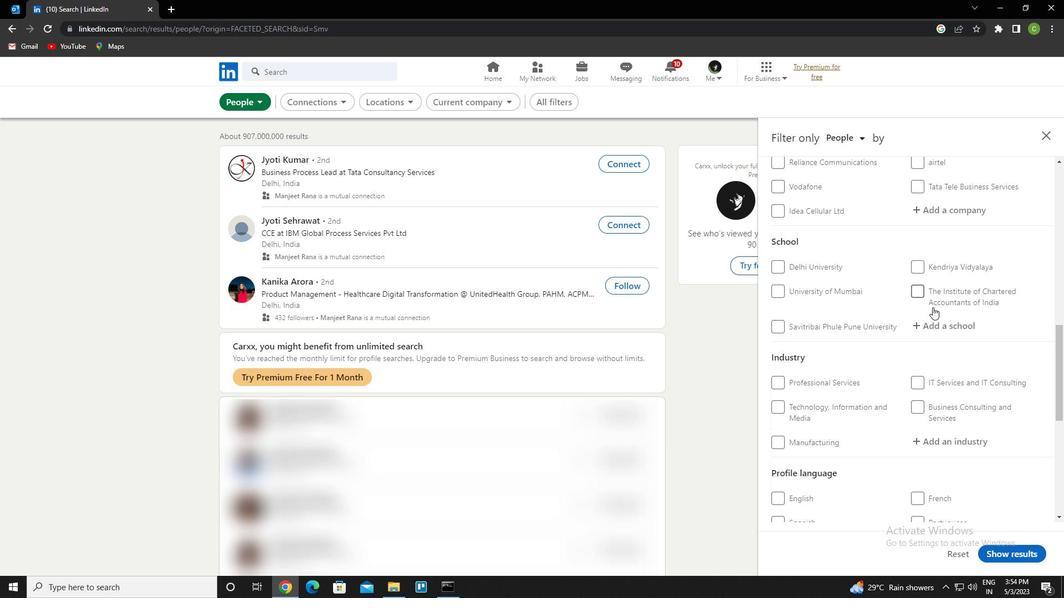 
Action: Mouse pressed left at (931, 329)
Screenshot: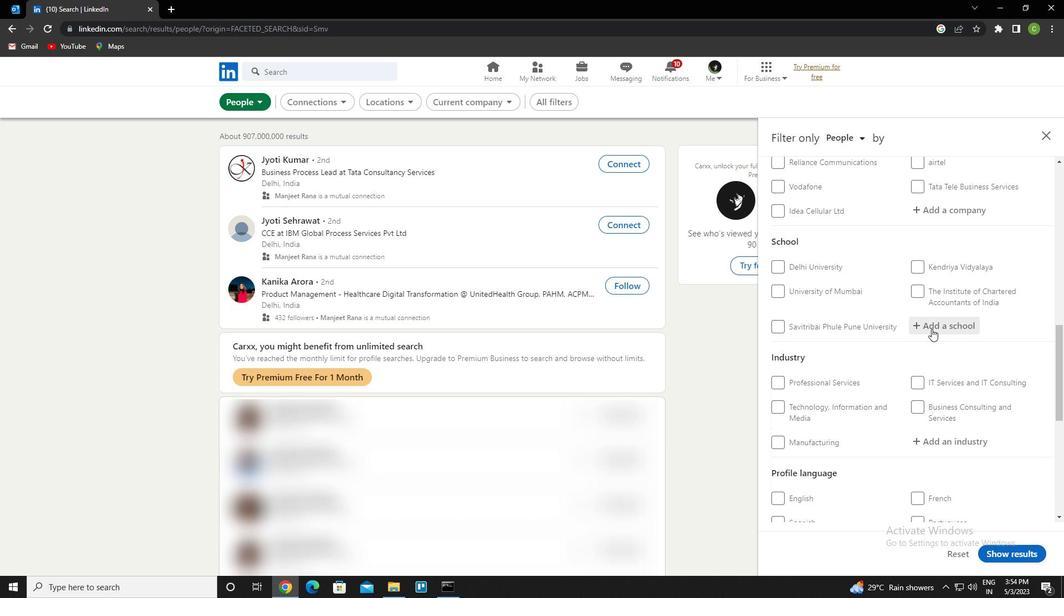 
Action: Key pressed <Key.caps_lock>i<Key.caps_lock>ndian<Key.space>institute<Key.space>of<Key.space>information<Key.space>technology<Key.space><Key.caps_lock>a<Key.caps_lock>lla<Key.down><Key.enter>
Screenshot: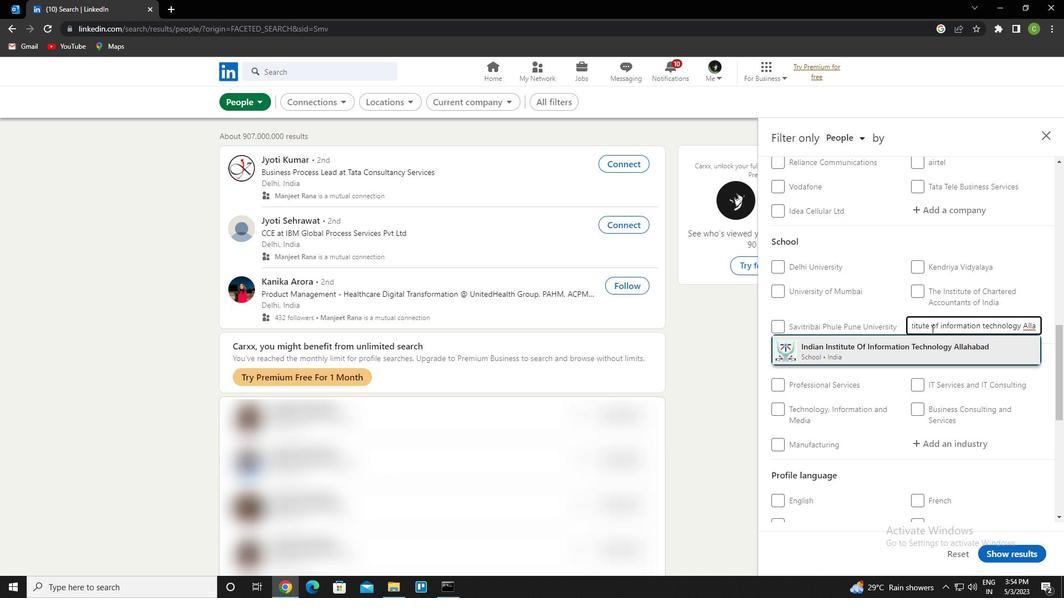 
Action: Mouse scrolled (931, 328) with delta (0, 0)
Screenshot: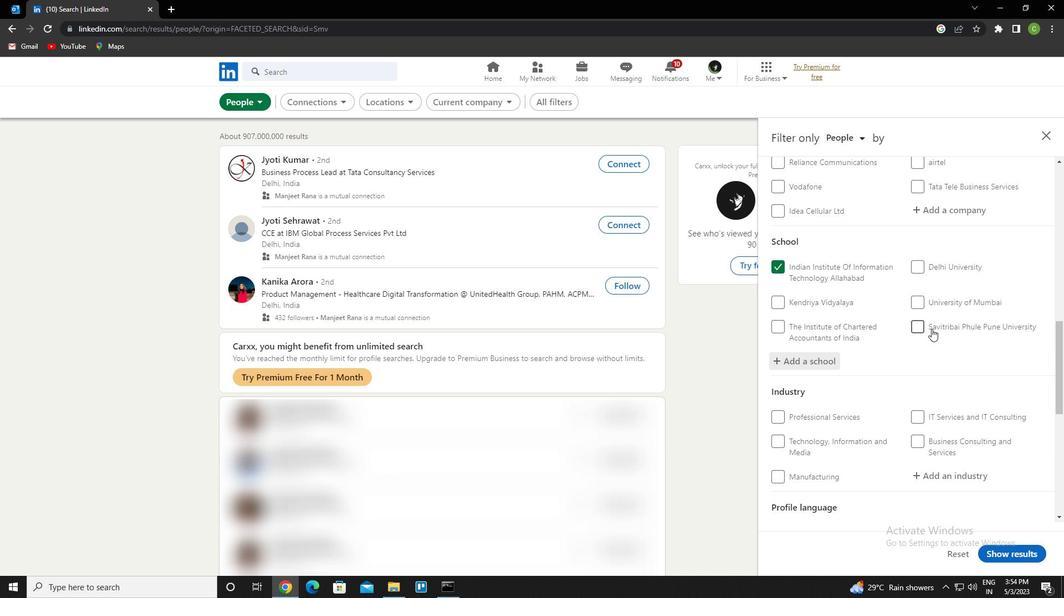 
Action: Mouse scrolled (931, 328) with delta (0, 0)
Screenshot: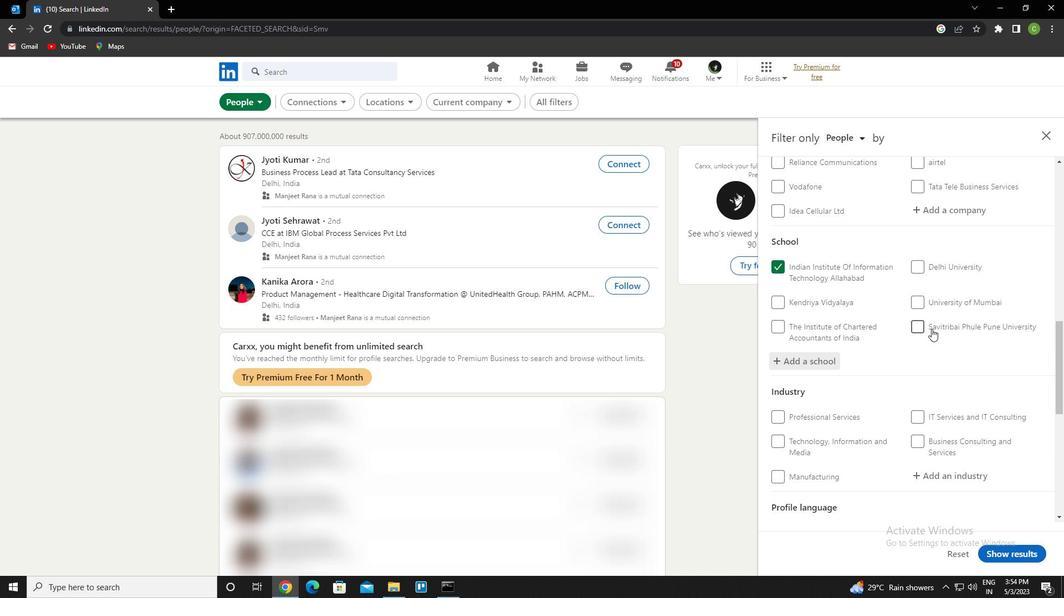 
Action: Mouse scrolled (931, 328) with delta (0, 0)
Screenshot: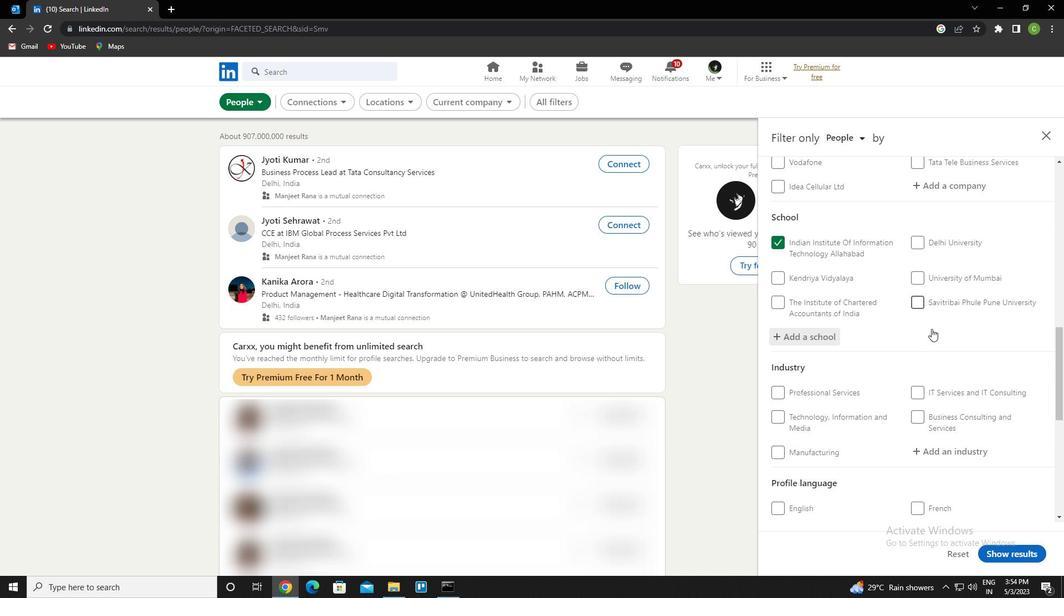 
Action: Mouse moved to (977, 304)
Screenshot: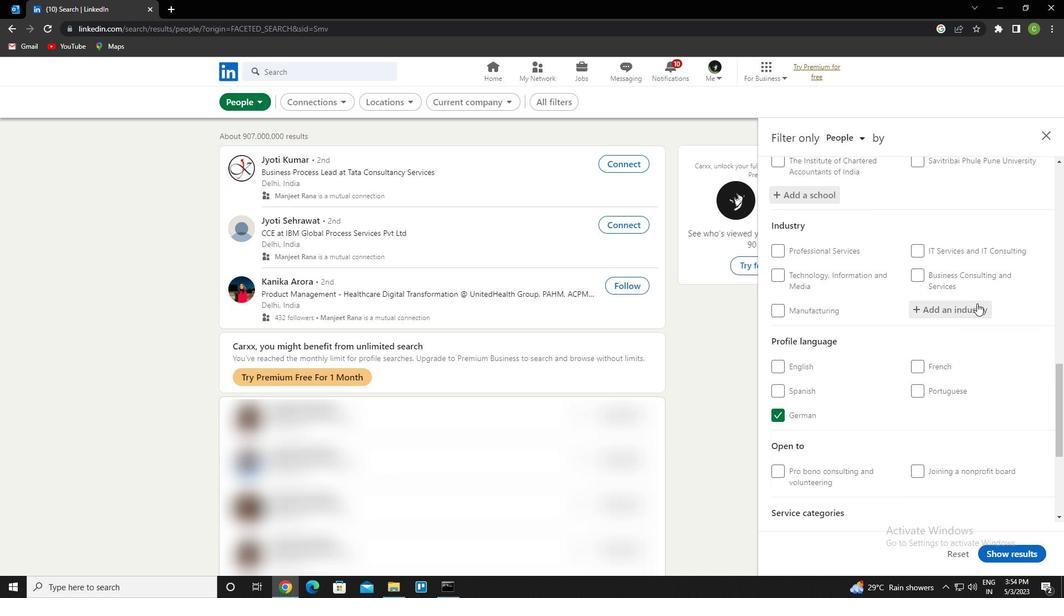 
Action: Mouse pressed left at (977, 304)
Screenshot: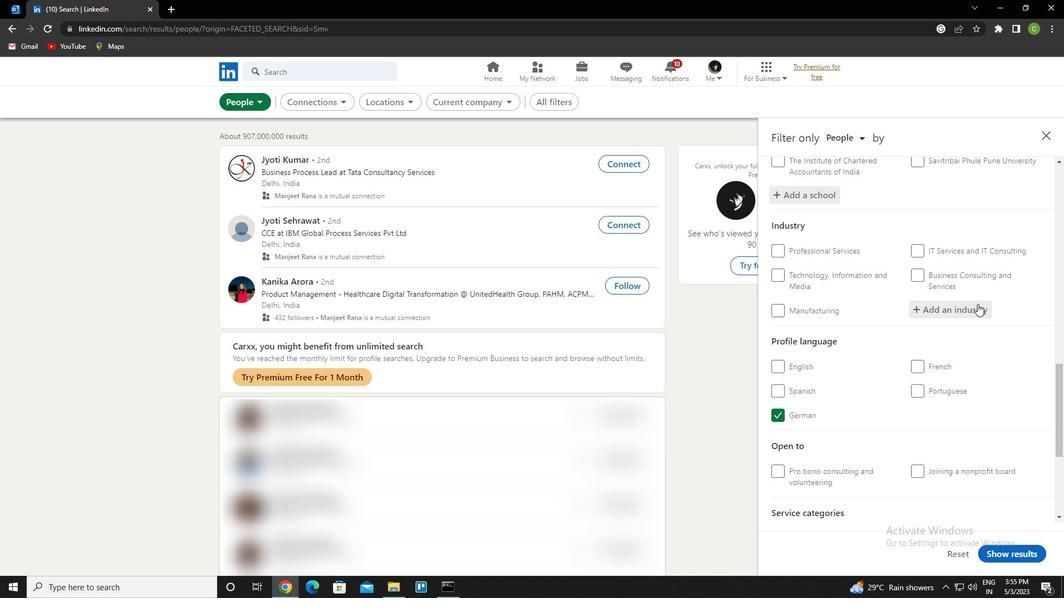 
Action: Key pressed <Key.caps_lock>m<Key.caps_lock>obile<Key.space>food<Key.space><Key.down><Key.enter>
Screenshot: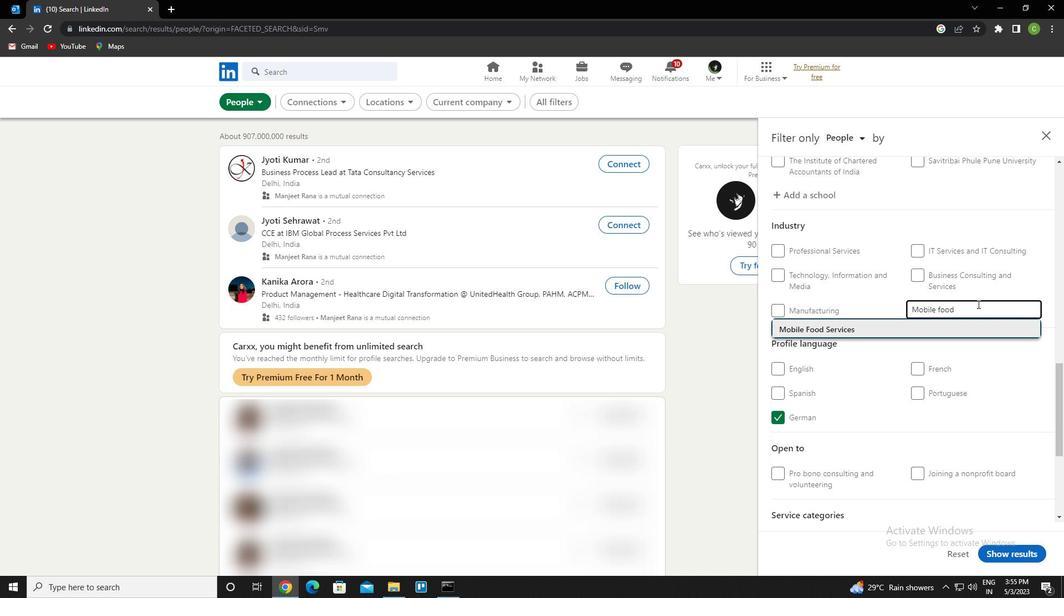 
Action: Mouse moved to (974, 308)
Screenshot: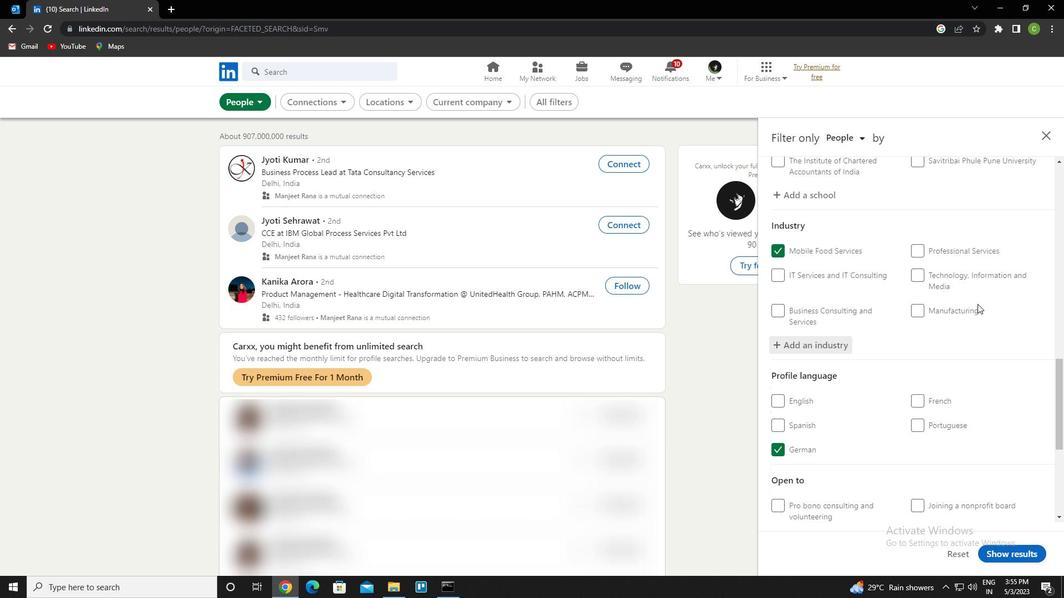 
Action: Mouse scrolled (974, 307) with delta (0, 0)
Screenshot: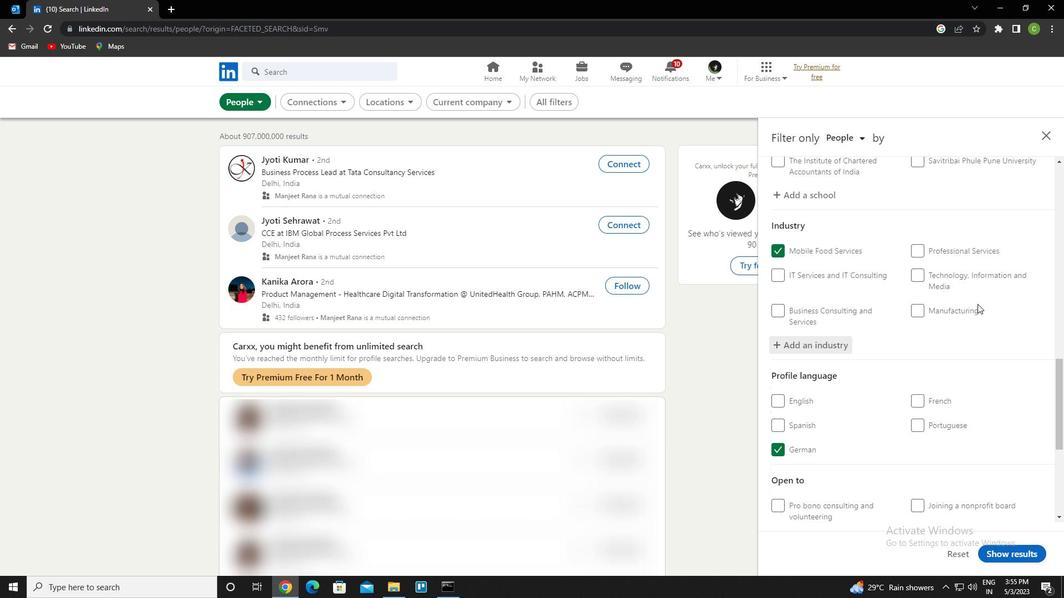 
Action: Mouse moved to (957, 336)
Screenshot: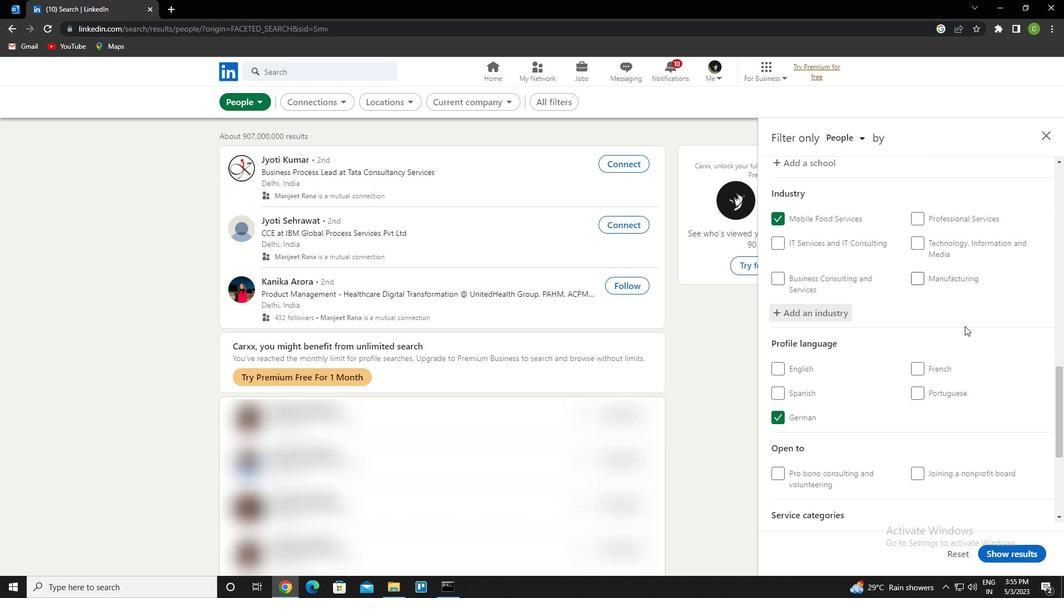 
Action: Mouse scrolled (957, 336) with delta (0, 0)
Screenshot: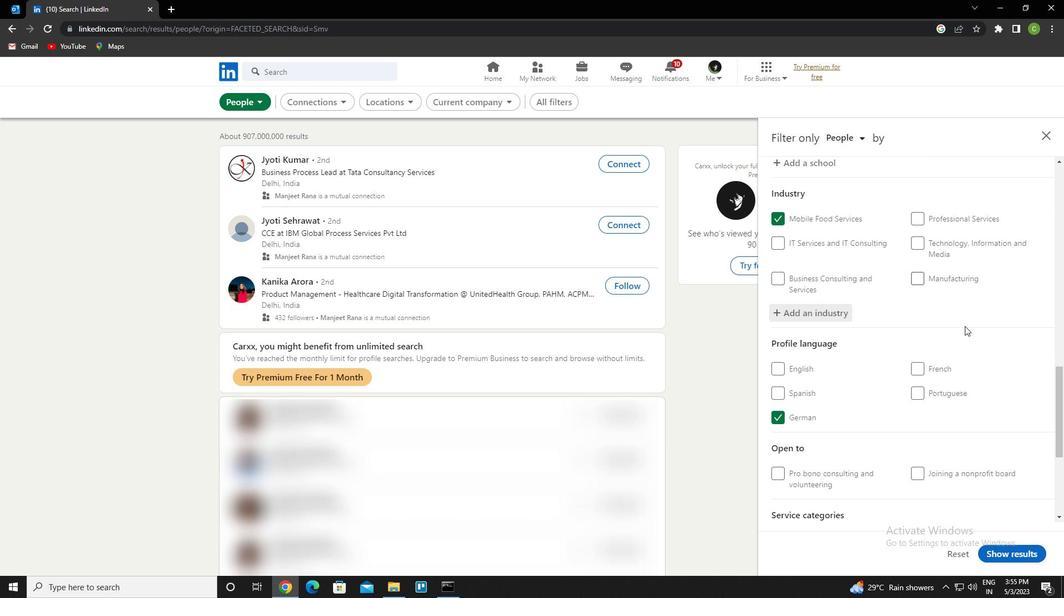 
Action: Mouse moved to (952, 339)
Screenshot: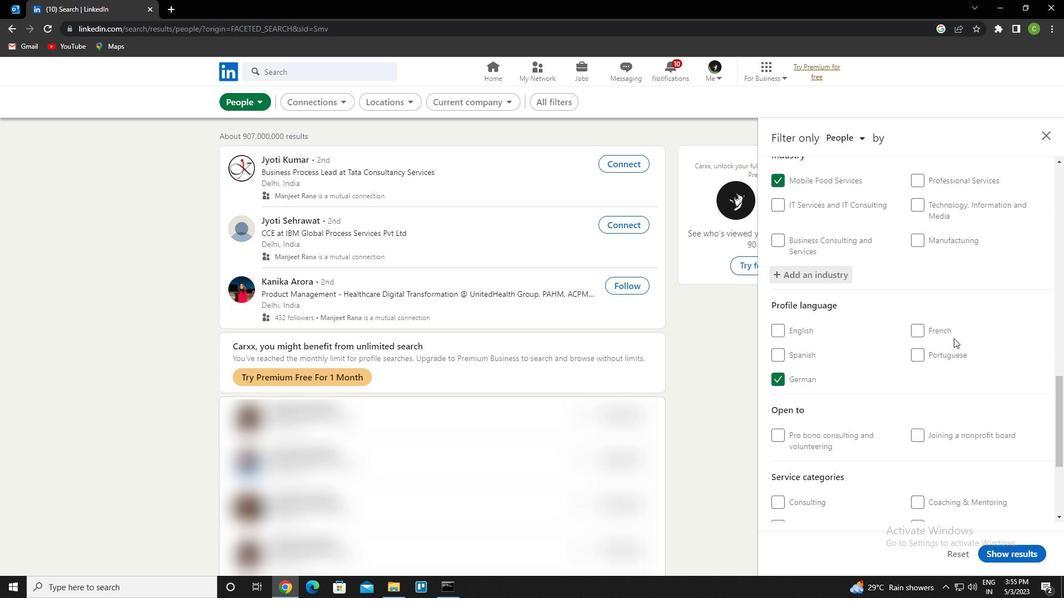 
Action: Mouse scrolled (952, 338) with delta (0, 0)
Screenshot: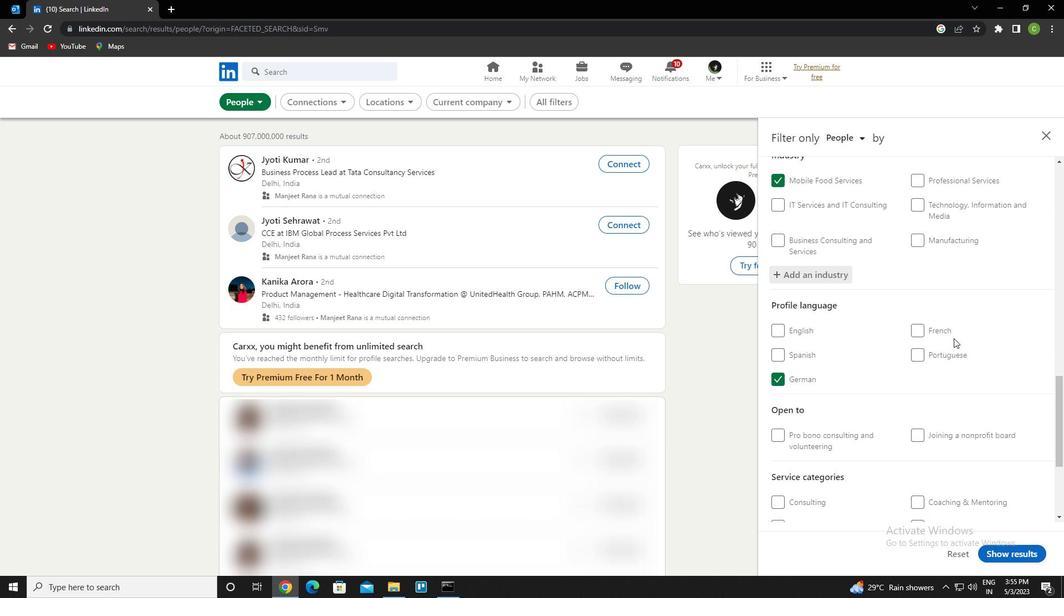 
Action: Mouse scrolled (952, 338) with delta (0, 0)
Screenshot: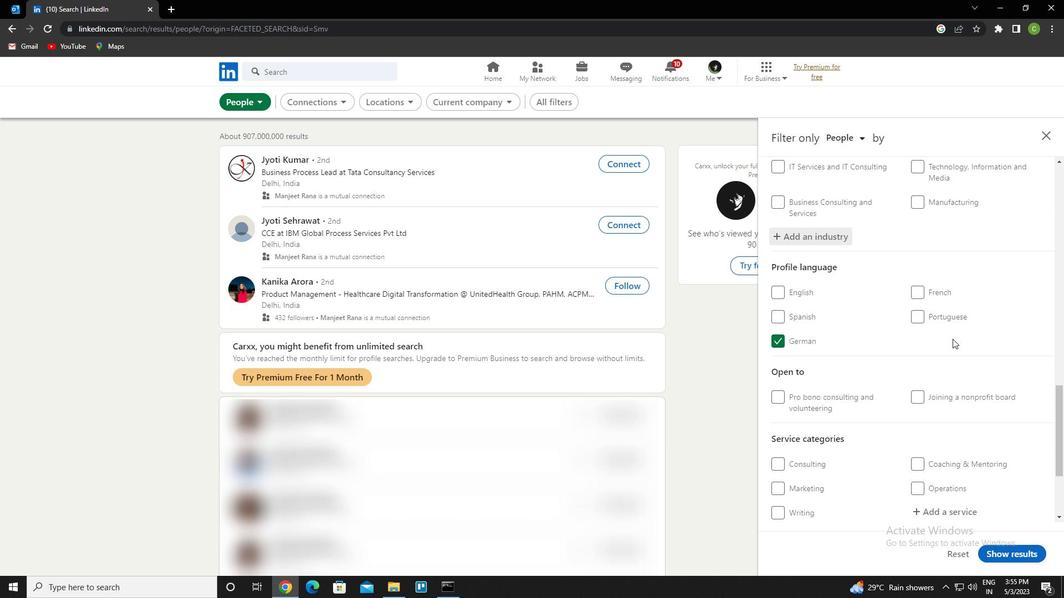 
Action: Mouse scrolled (952, 338) with delta (0, 0)
Screenshot: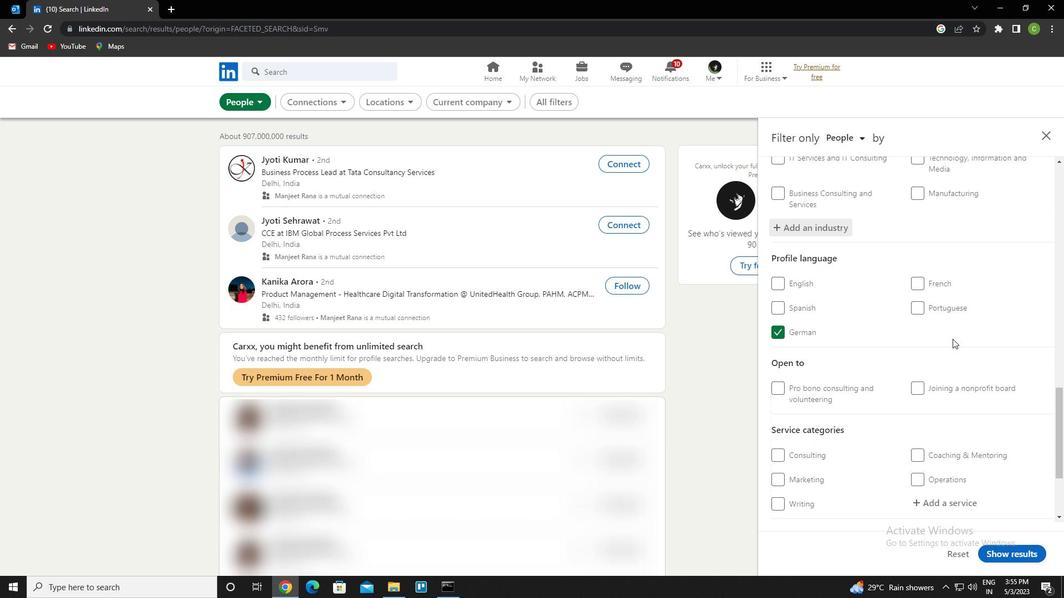 
Action: Mouse scrolled (952, 338) with delta (0, 0)
Screenshot: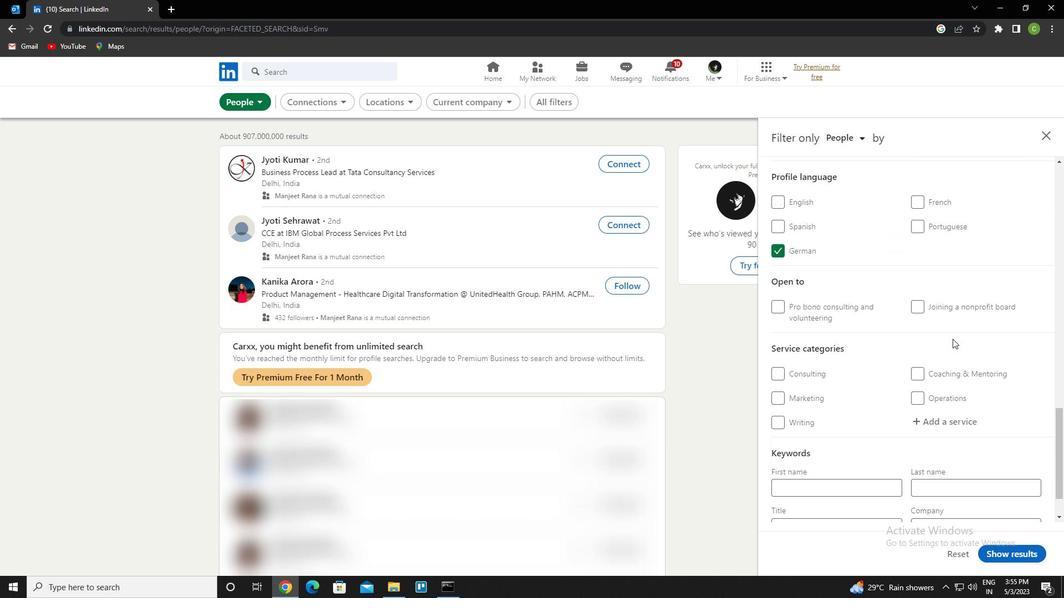 
Action: Mouse moved to (950, 361)
Screenshot: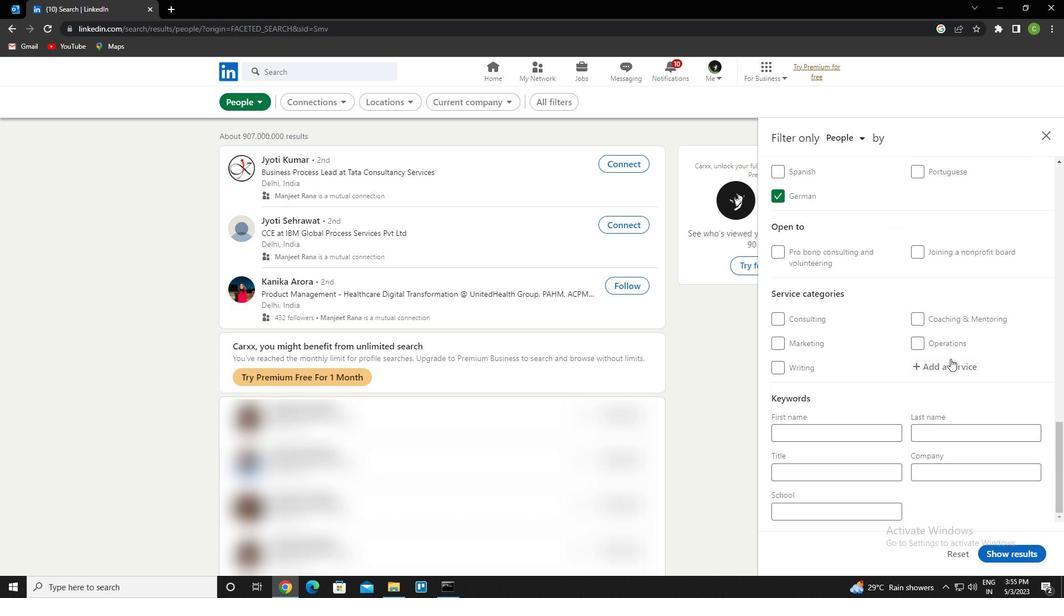 
Action: Mouse pressed left at (950, 361)
Screenshot: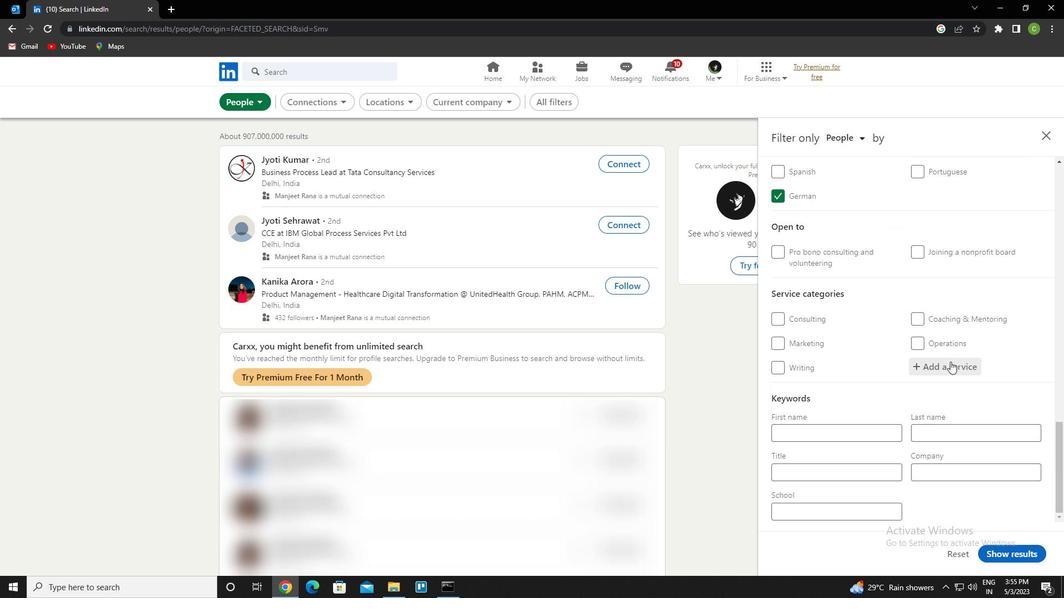 
Action: Key pressed <Key.caps_lock>b<Key.caps_lock>artending<Key.down><Key.enter>
Screenshot: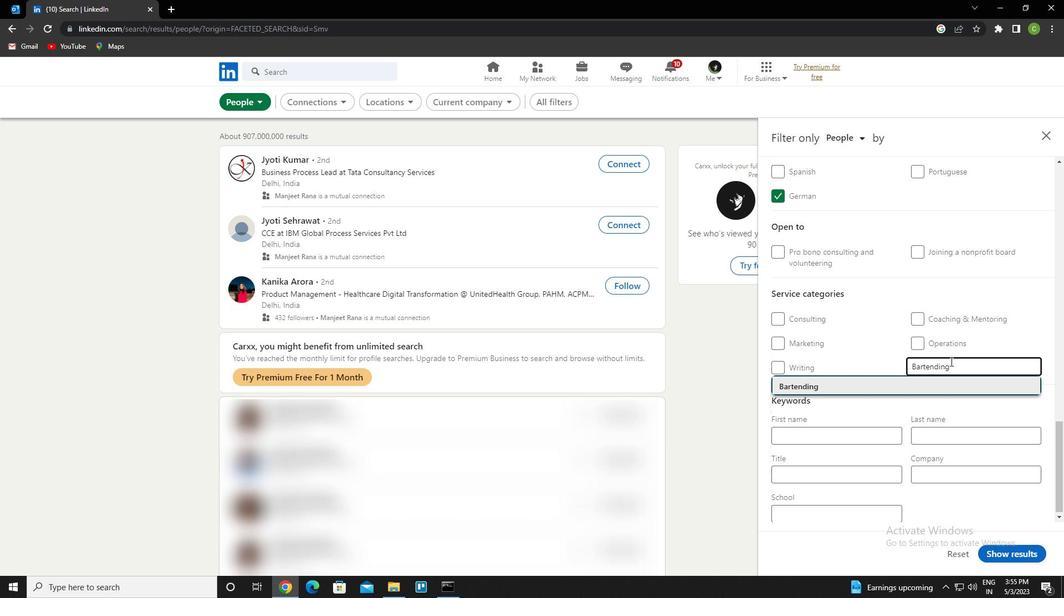
Action: Mouse scrolled (950, 361) with delta (0, 0)
Screenshot: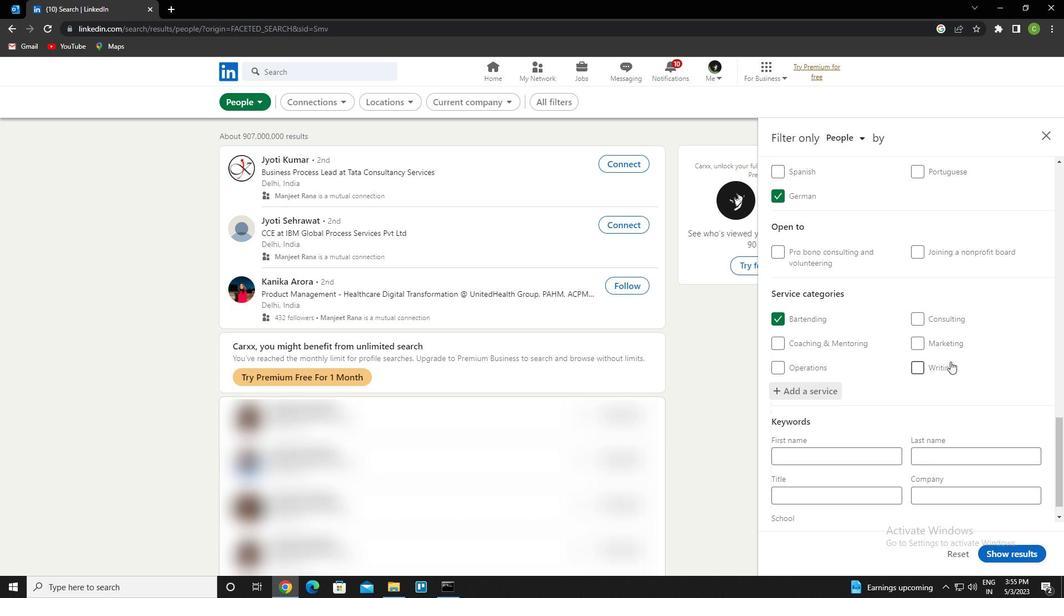 
Action: Mouse scrolled (950, 361) with delta (0, 0)
Screenshot: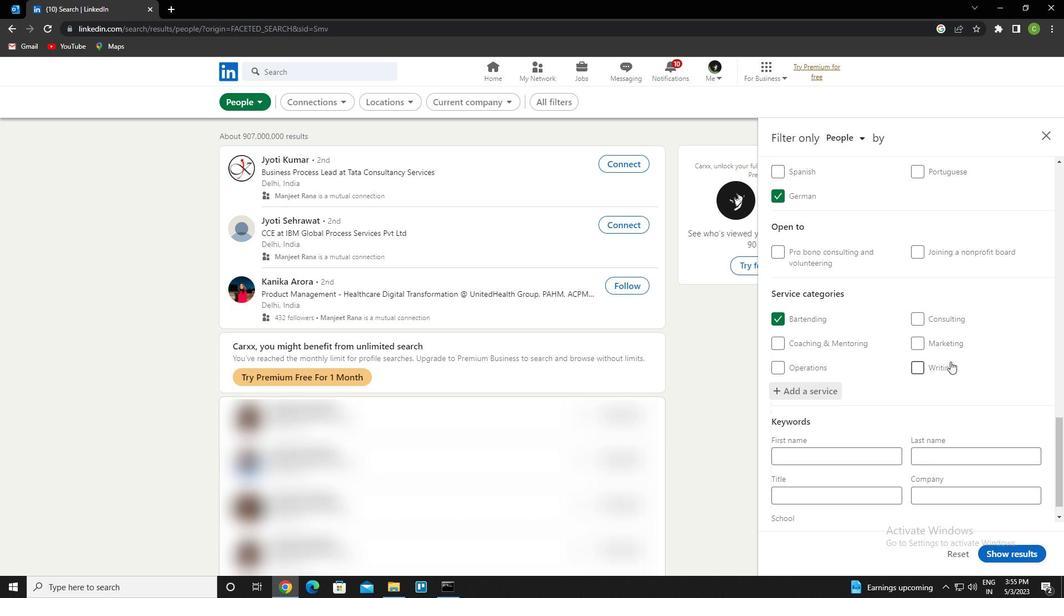
Action: Mouse scrolled (950, 361) with delta (0, 0)
Screenshot: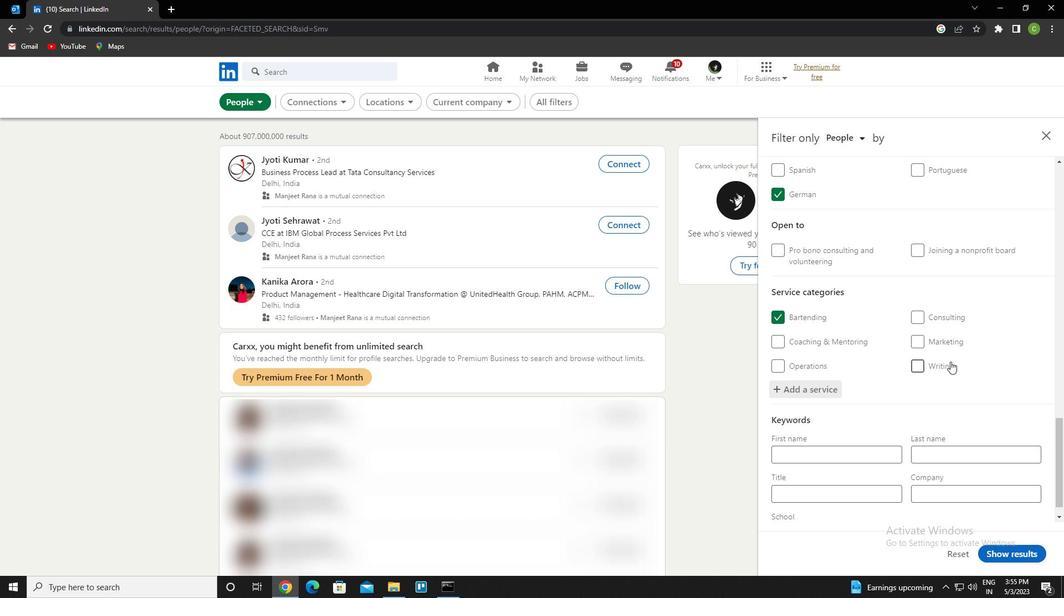 
Action: Mouse scrolled (950, 361) with delta (0, 0)
Screenshot: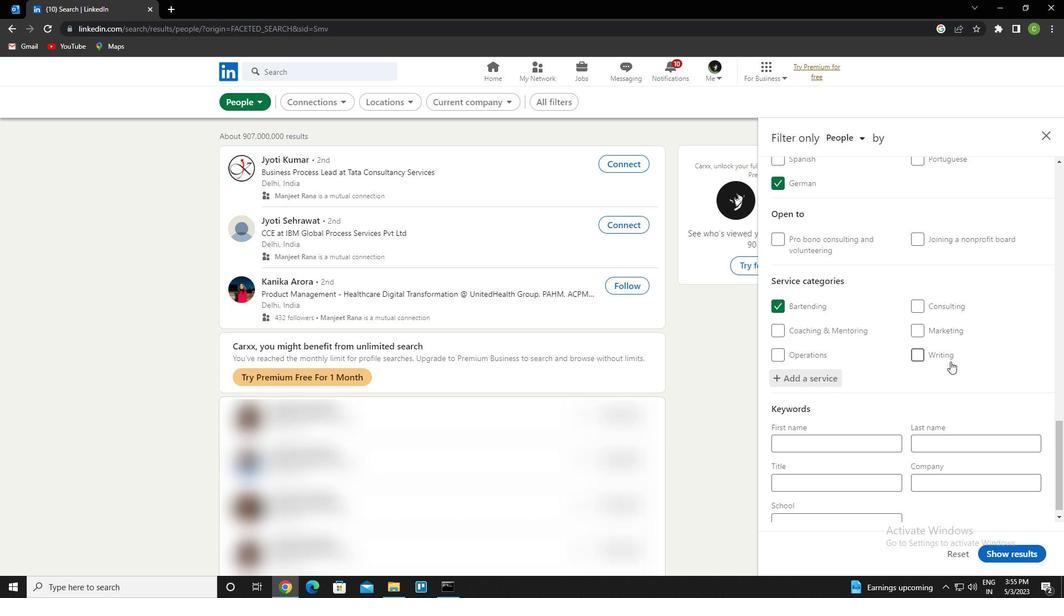 
Action: Mouse scrolled (950, 361) with delta (0, 0)
Screenshot: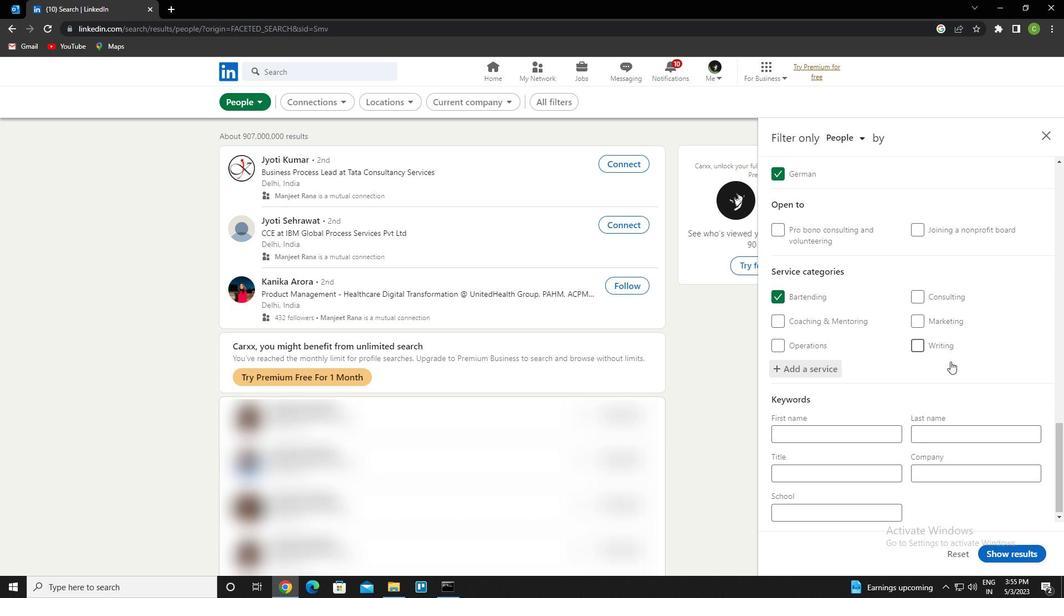 
Action: Mouse scrolled (950, 361) with delta (0, 0)
Screenshot: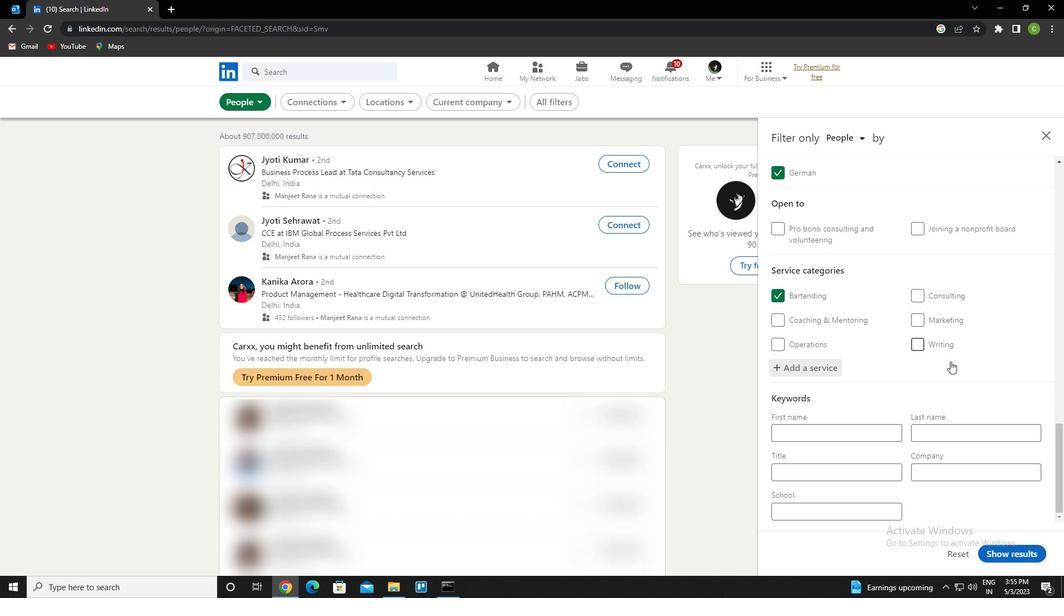 
Action: Mouse moved to (851, 472)
Screenshot: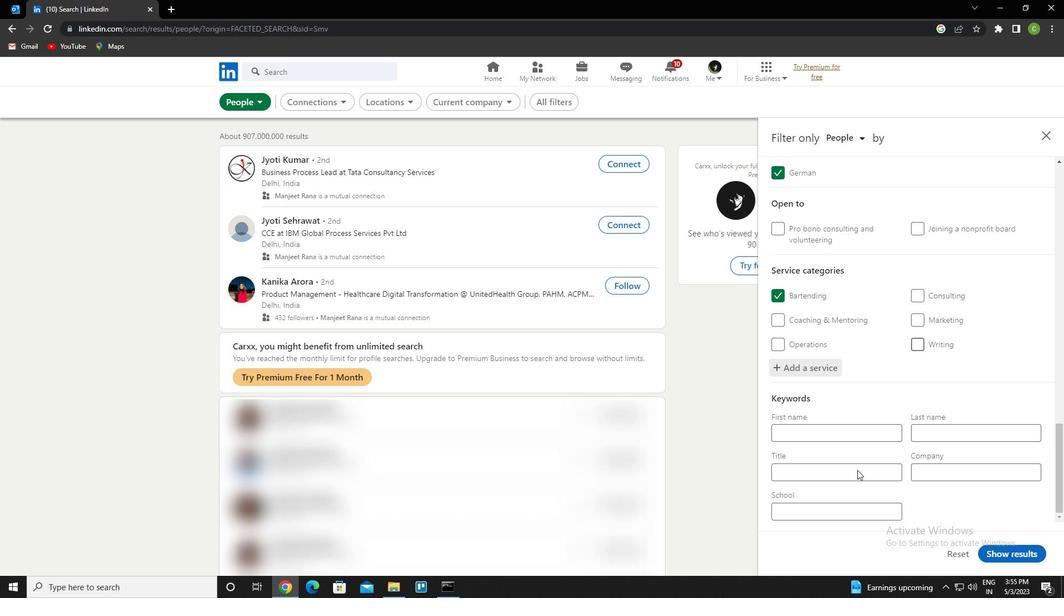 
Action: Mouse pressed left at (851, 472)
Screenshot: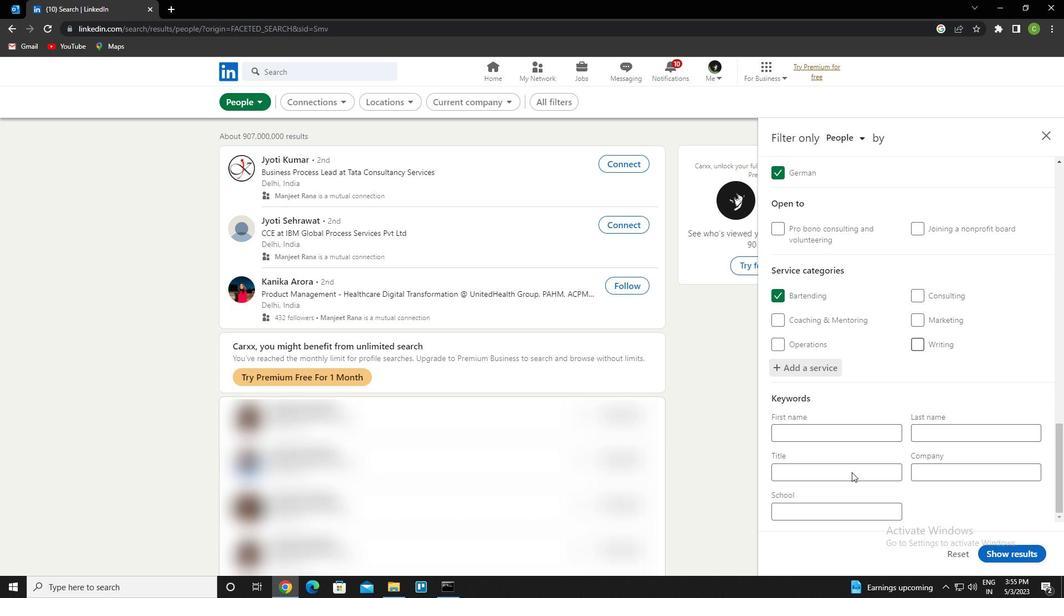 
Action: Mouse moved to (821, 471)
Screenshot: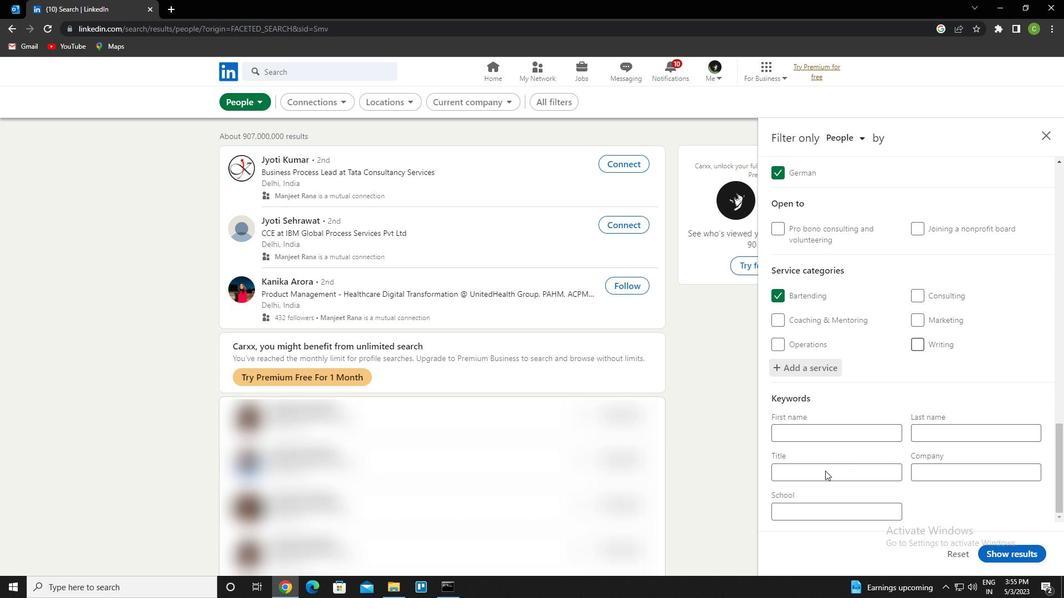 
Action: Key pressed <Key.caps_lock>f<Key.caps_lock>inancial<Key.space><Key.caps_lock>a<Key.caps_lock>nalyst
Screenshot: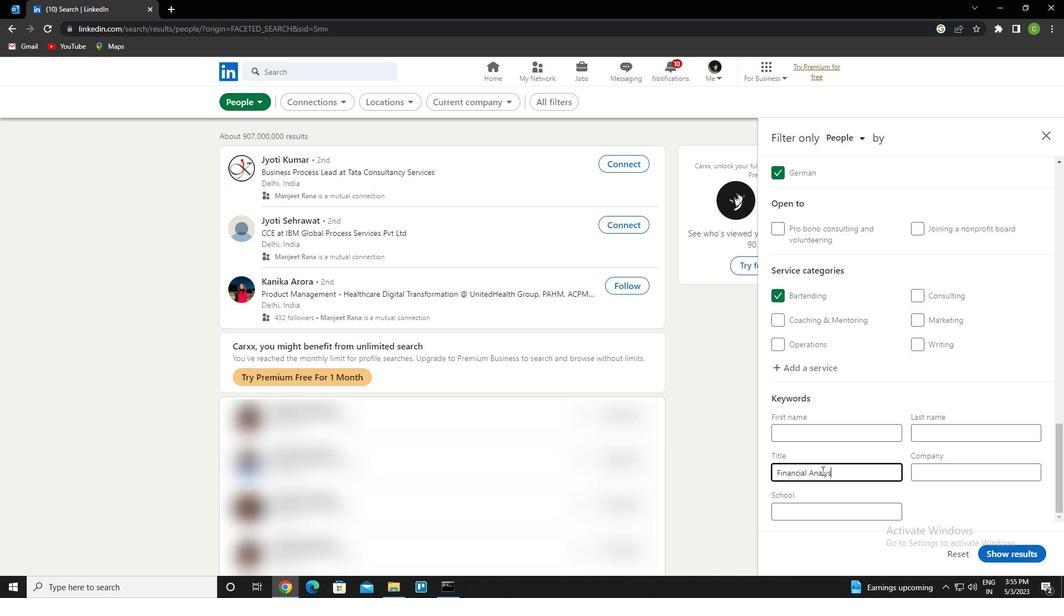 
Action: Mouse moved to (1003, 546)
Screenshot: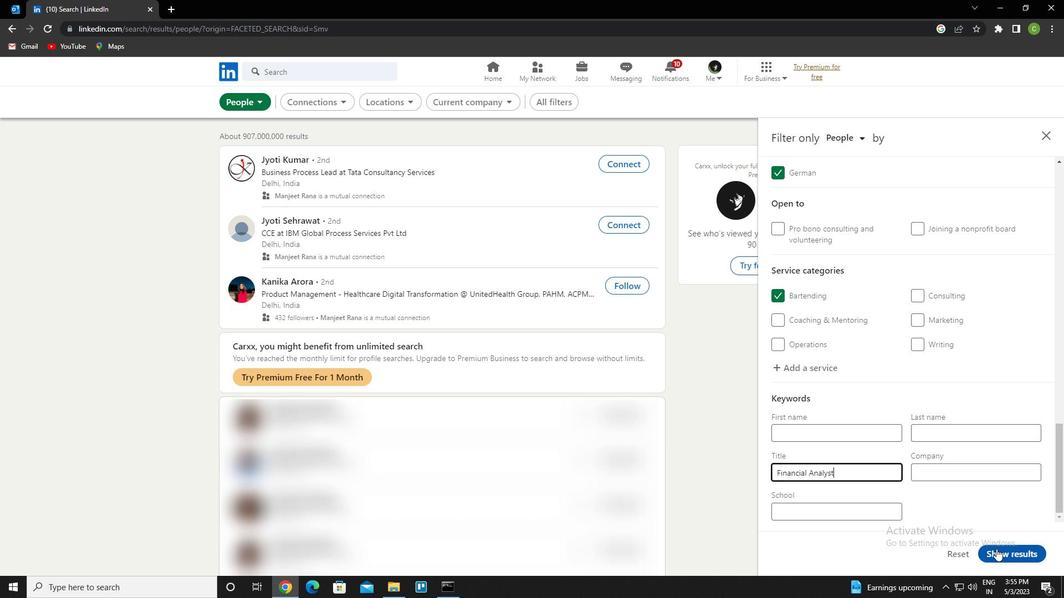 
Action: Mouse pressed left at (1003, 546)
Screenshot: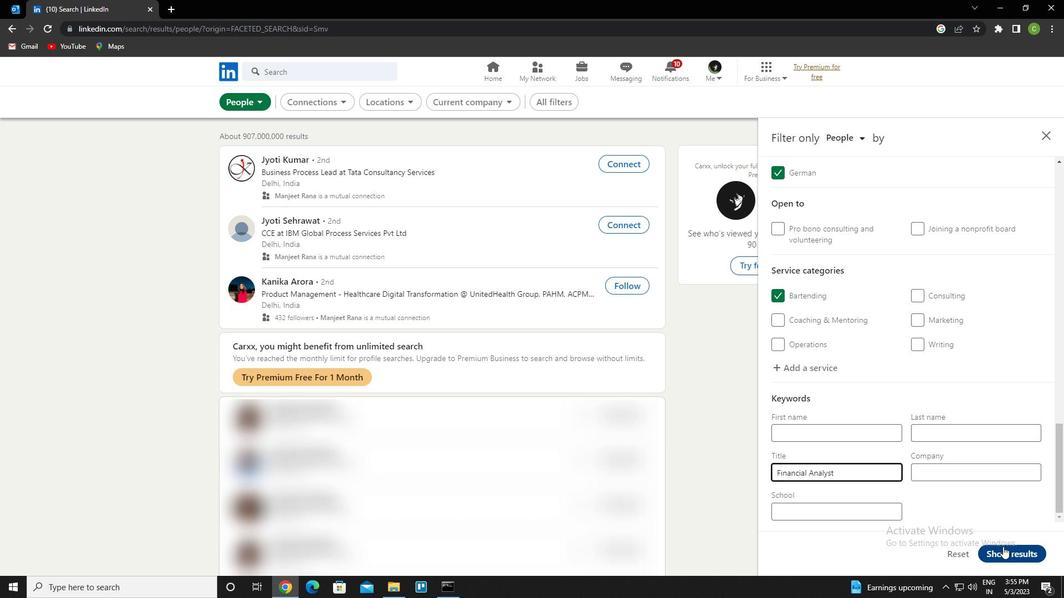 
Action: Mouse moved to (729, 410)
Screenshot: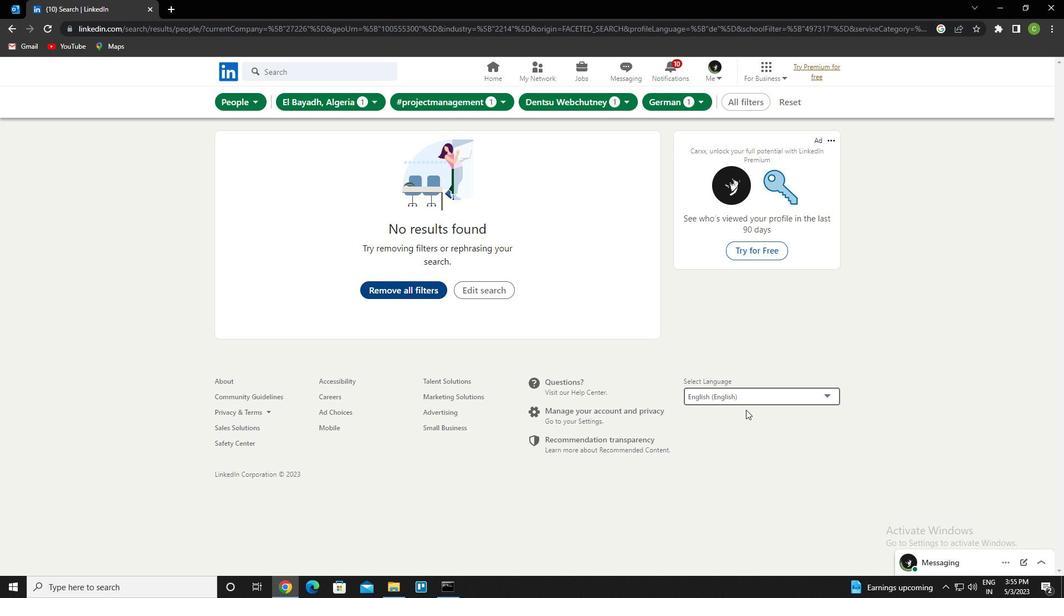 
